 Task: Open a blank sheet, save the file as floraandfauna.doc and add heading ' Flora And Faunda' Flora And Faunda ,with the parapraph,with the parapraph Flora and fauna refer to the plants and animals found in a particular region. In my area, the flora and fauna are diverse and captivating. The lush green forests are home to towering trees, such as oak and maple, providing shelter to a variety of birds, squirrels, and other small animals. Wildflowers dot the meadows, attracting butterflies and bees. The nearby river supports a thriving ecosystem with fish, turtles, and water birds. Exploring the outdoors offers glimpses of the natural beauty and harmony of the flora and fauna, reminding us of the wonders of the natural world that surround us. Apply Font Style in paragraph Arial Black and font size 12. Apply font style in  Heading Alef and font size 14 Change heading alignment to  Left
Action: Mouse moved to (128, 387)
Screenshot: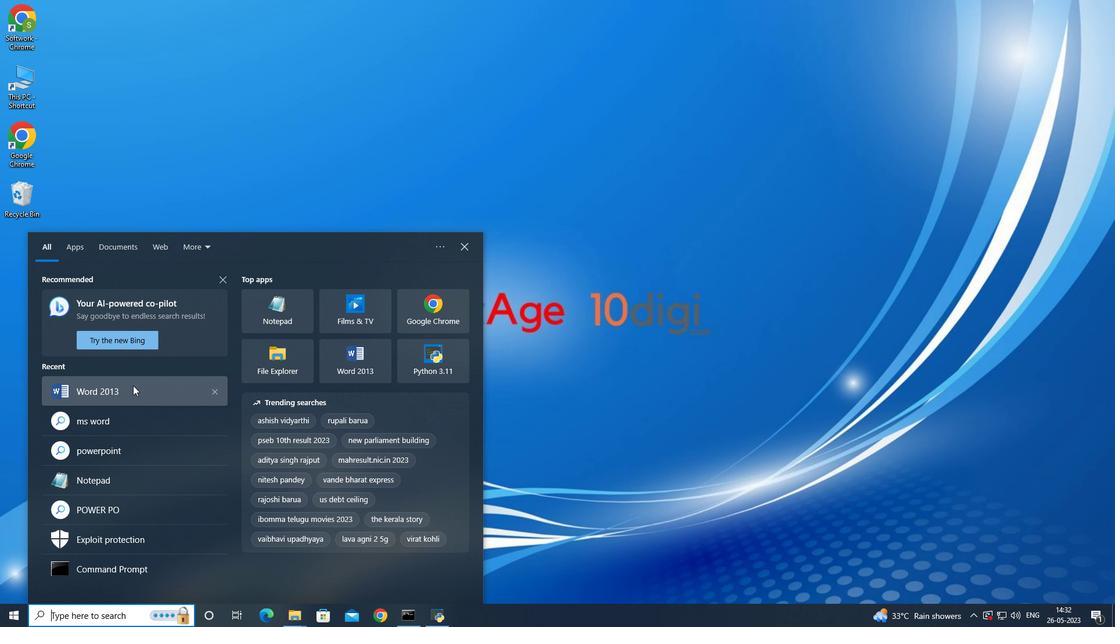 
Action: Mouse pressed left at (128, 387)
Screenshot: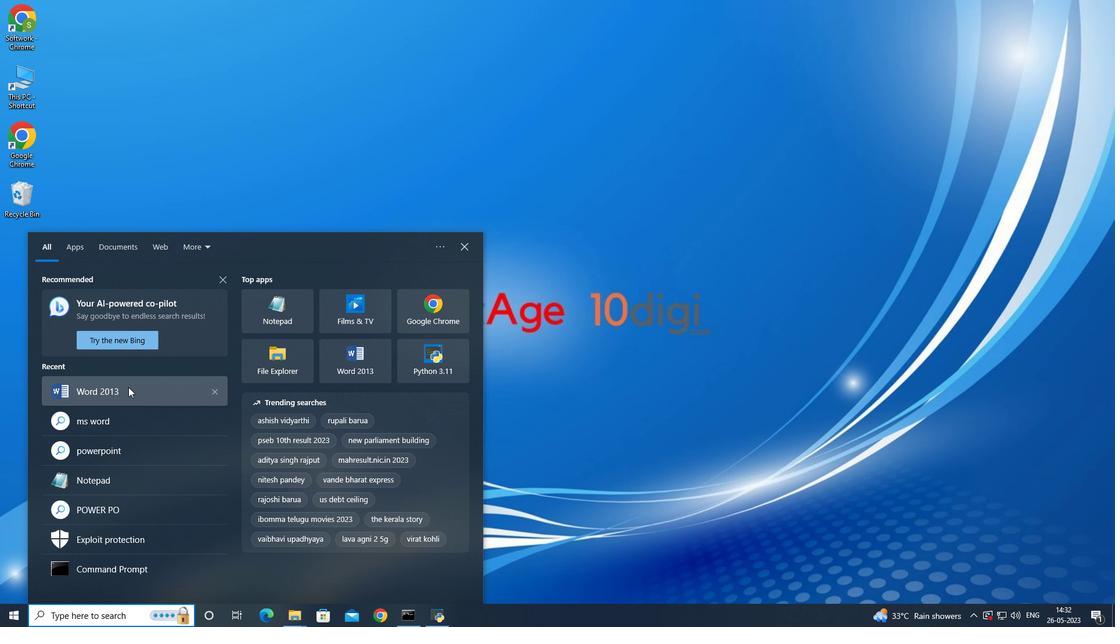 
Action: Mouse moved to (250, 170)
Screenshot: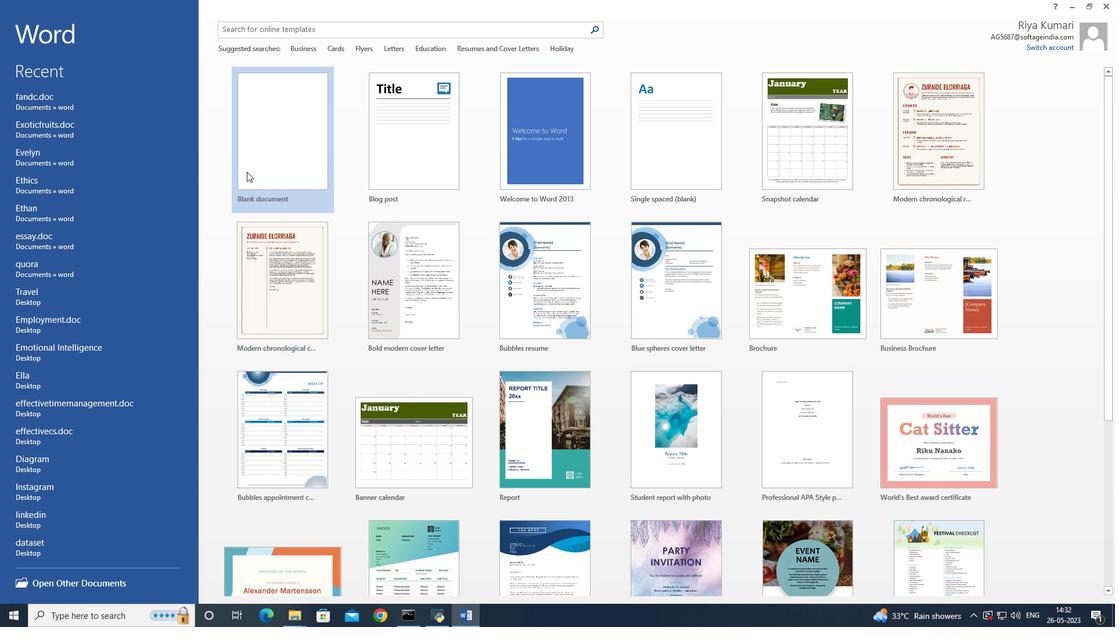 
Action: Mouse pressed left at (250, 170)
Screenshot: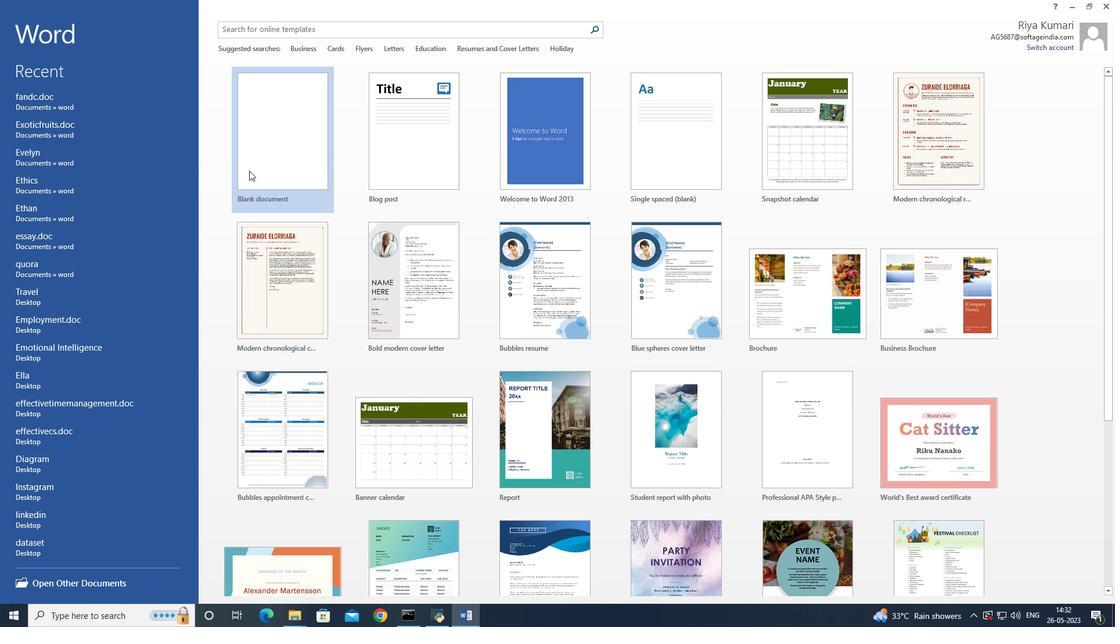 
Action: Mouse moved to (176, 188)
Screenshot: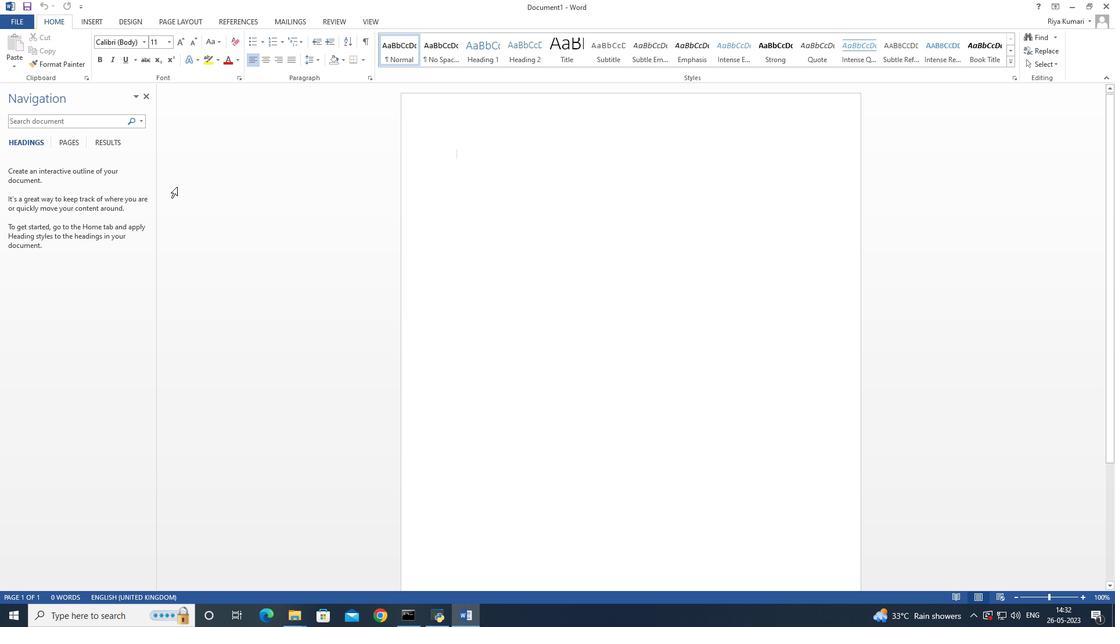 
Action: Key pressed ctrl+S
Screenshot: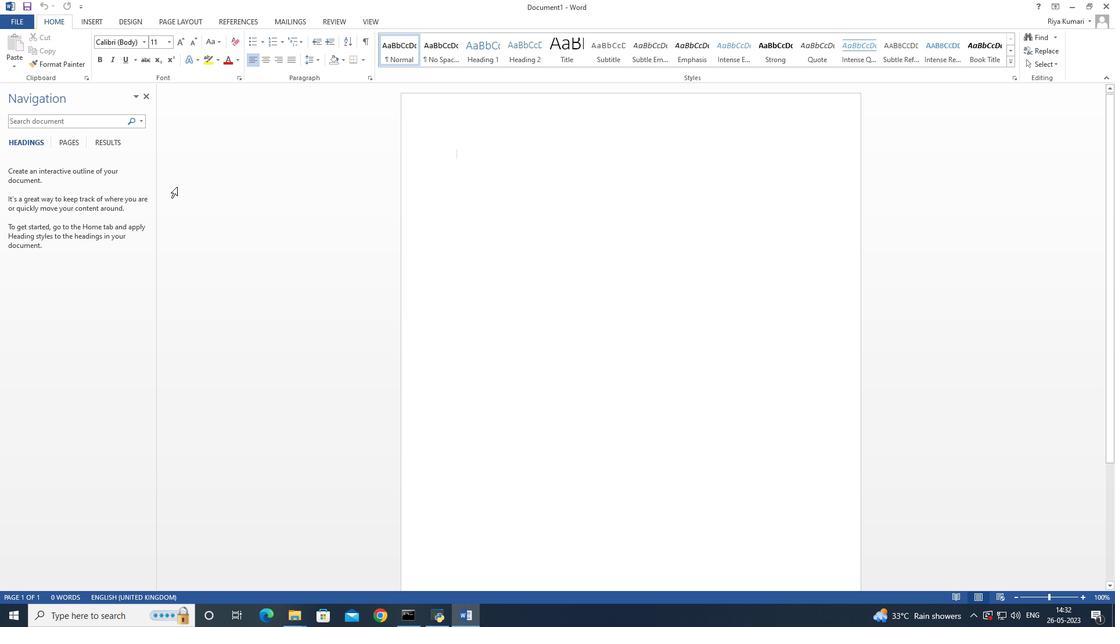 
Action: Mouse moved to (309, 124)
Screenshot: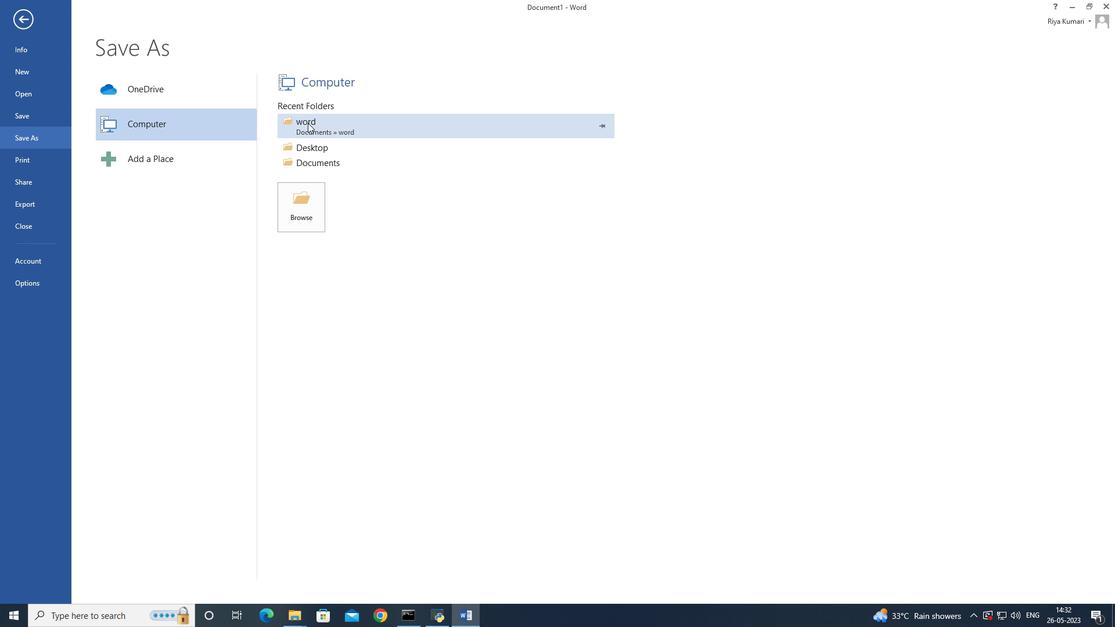 
Action: Mouse pressed left at (309, 124)
Screenshot: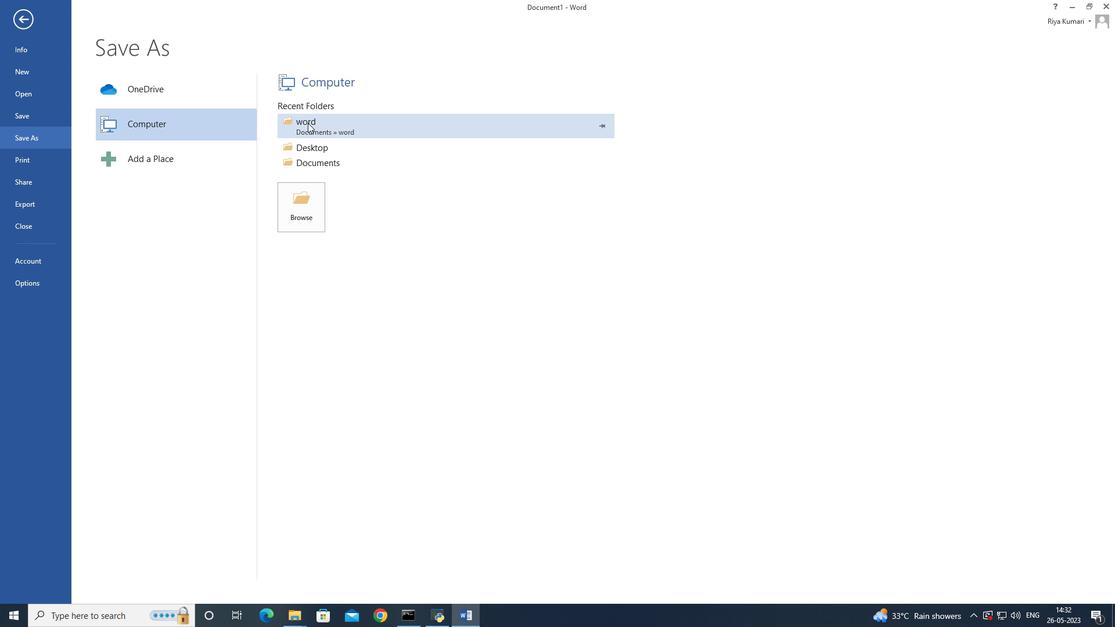 
Action: Mouse moved to (323, 351)
Screenshot: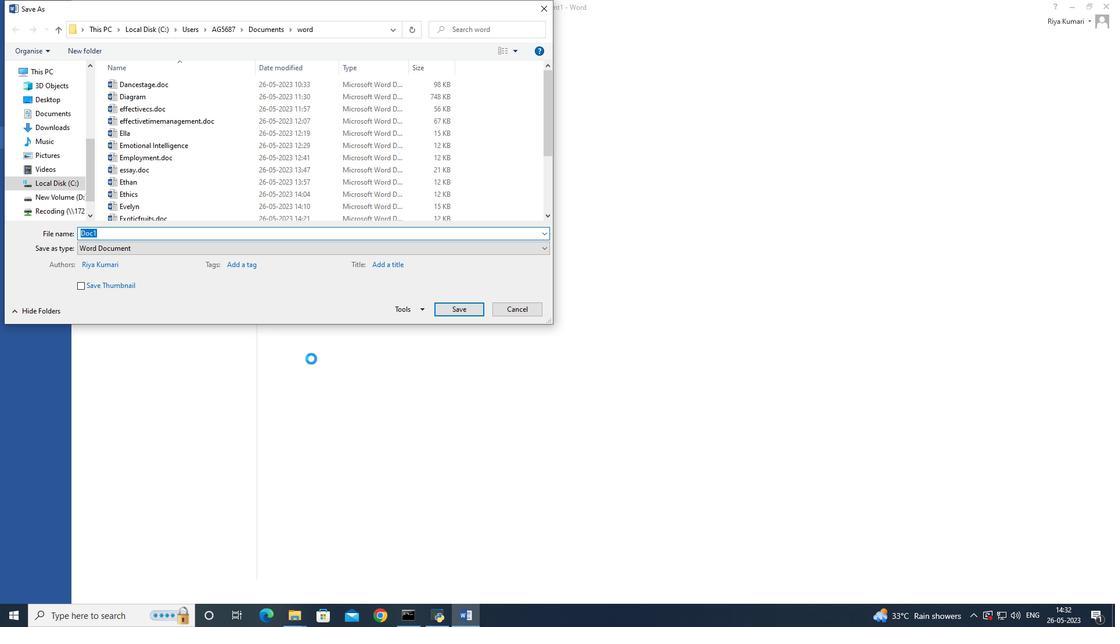 
Action: Key pressed floraandfauna.doc<Key.enter>
Screenshot: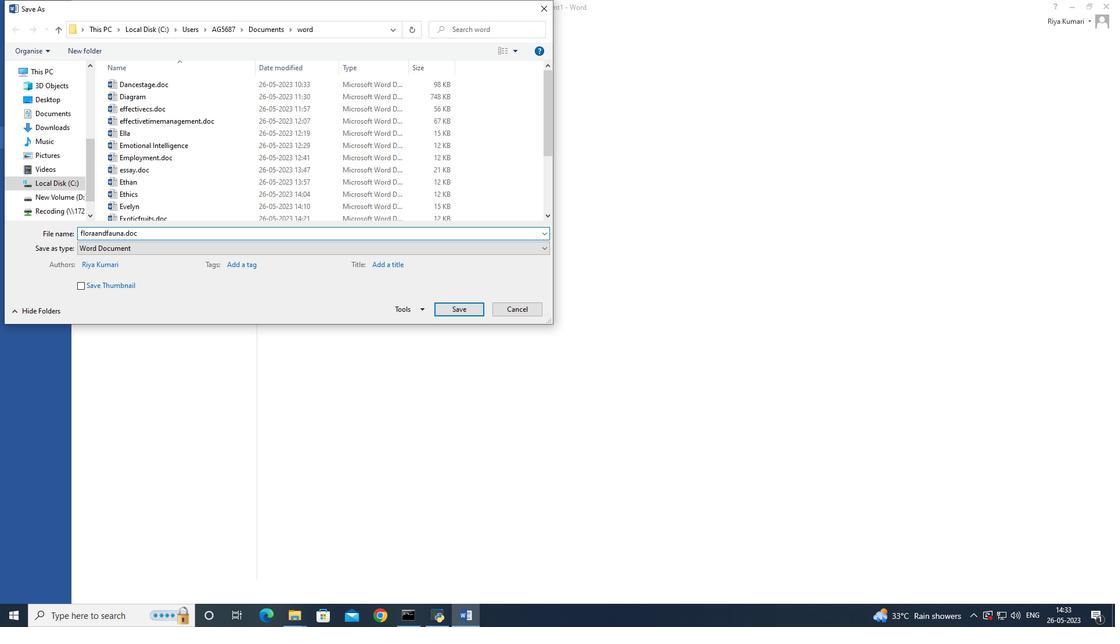 
Action: Mouse moved to (580, 215)
Screenshot: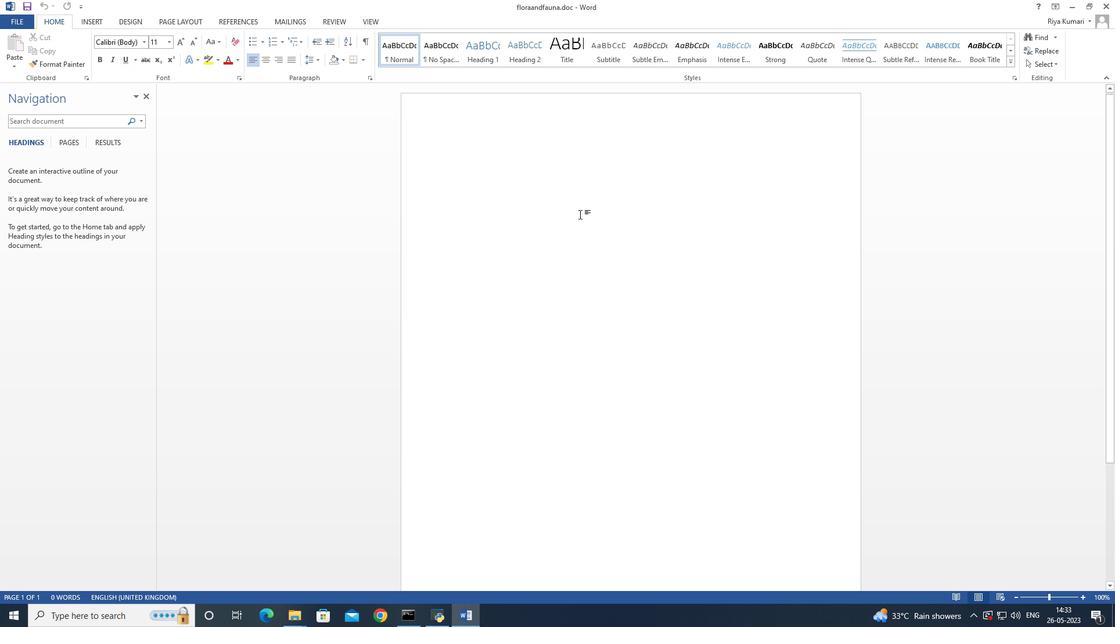 
Action: Key pressed <Key.caps_lock>F<Key.caps_lock>lora<Key.space><Key.backspace><Key.space><Key.shift>And<Key.space><Key.shift><Key.shift><Key.shift><Key.shift><Key.shift><Key.shift><Key.shift><Key.shift><Key.shift><Key.shift><Key.shift><Key.shift><Key.shift><Key.shift><Key.shift>Faunda<Key.enter><Key.shift><Key.shift><Key.shift><Key.shift><Key.shift><Key.shift><Key.shift><Key.shift><Key.shift><Key.shift><Key.shift><Key.shift><Key.shift><Key.shift>Flora<Key.space><Key.shift>And<Key.space><Key.shift><Key.shift><Key.shift><Key.shift><Key.shift><Key.shift><Key.shift><Key.shift><Key.shift><Key.shift><Key.shift><Key.shift><Key.shift><Key.shift><Key.shift><Key.shift><Key.shift><Key.shift><Key.shift><Key.shift><Key.shift><Key.shift><Key.shift><Key.shift><Key.shift><Key.shift><Key.shift><Key.shift>Faunda<Key.space><Key.enter><Key.shift><Key.shift><Key.shift><Key.shift><Key.shift><Key.shift><Key.shift><Key.shift><Key.shift><Key.shift><Key.shift><Key.shift><Key.shift><Key.shift><Key.shift><Key.shift><Key.shift><Key.shift><Key.shift>Flora<Key.space><Key.shift>And<Key.space><Key.shift><Key.shift><Key.shift><Key.shift><Key.shift><Key.shift><Key.shift><Key.shift><Key.shift><Key.shift><Key.shift><Key.shift><Key.shift><Key.shift><Key.shift><Key.shift><Key.shift><Key.shift><Key.shift><Key.shift><Key.shift><Key.shift><Key.shift><Key.shift><Key.shift><Key.shift><Key.shift><Key.shift>Faunda<Key.space><Key.backspace><Key.backspace><Key.backspace>a<Key.space>refer<Key.space>to<Key.space>the<Key.space>pkants<Key.space>and<Key.space>animals<Key.space>found<Key.space>in<Key.space>a<Key.space>particular<Key.space>region
Screenshot: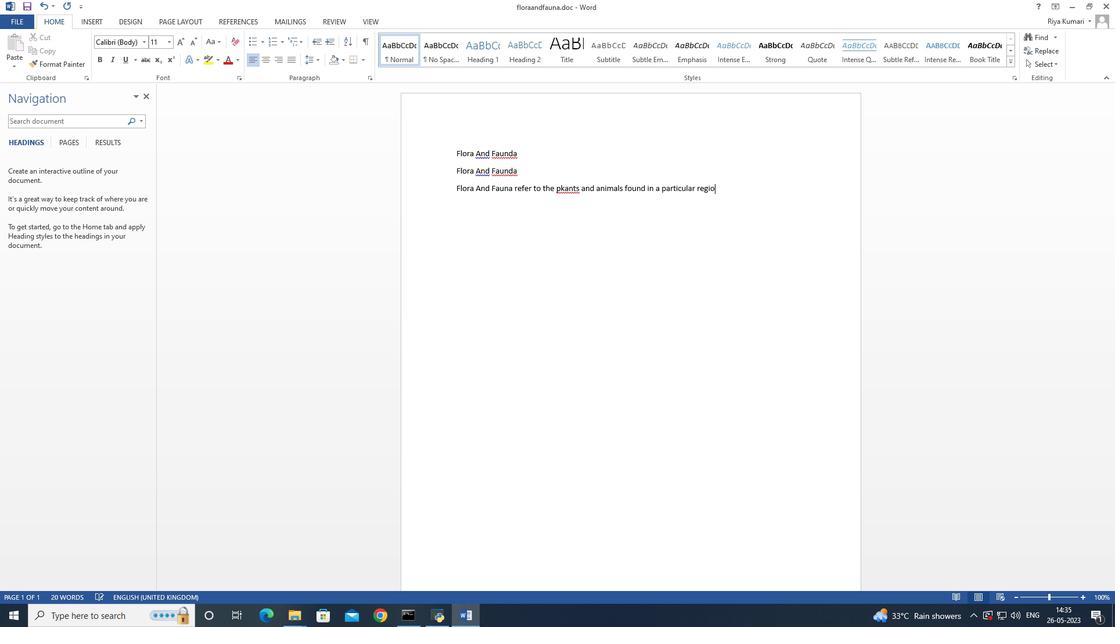 
Action: Mouse moved to (855, 74)
Screenshot: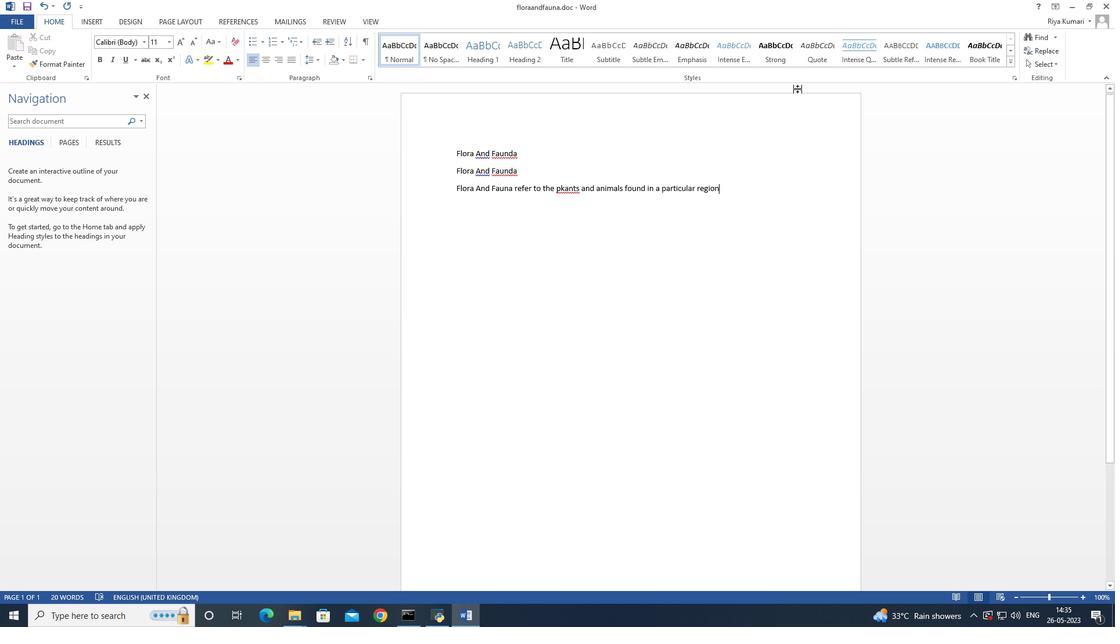 
Action: Key pressed .<Key.space><Key.shift>I<Key.space>n<Key.space>my<Key.space>area,<Key.space>the<Key.space>flora<Key.space>and<Key.space>fauna<Key.space>are<Key.space>diverse<Key.space>and<Key.space>captivating
Screenshot: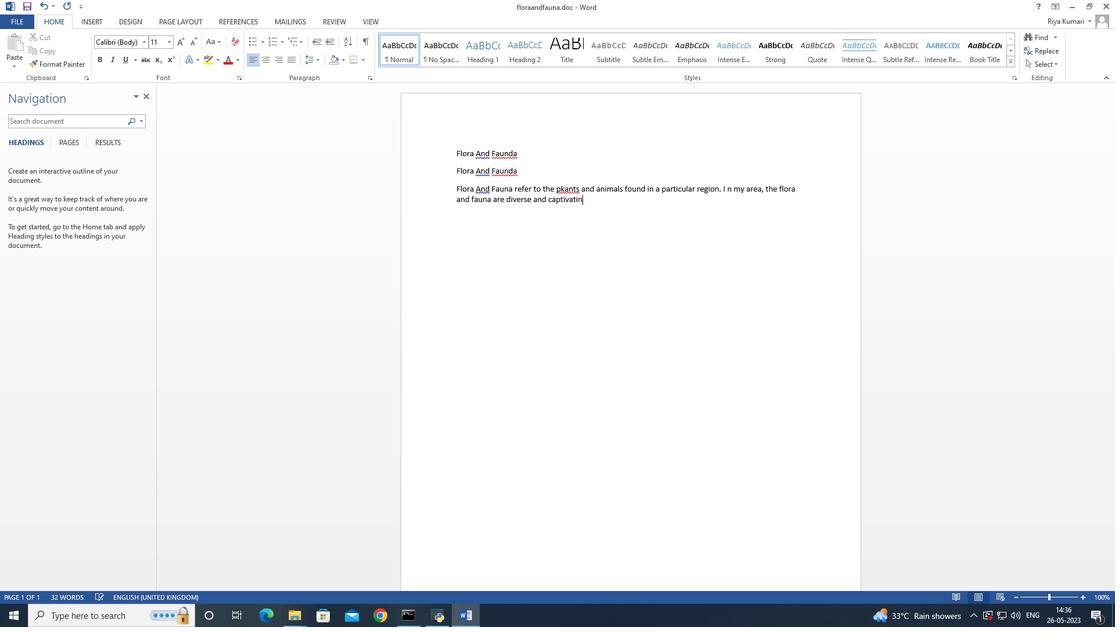 
Action: Mouse moved to (916, 69)
Screenshot: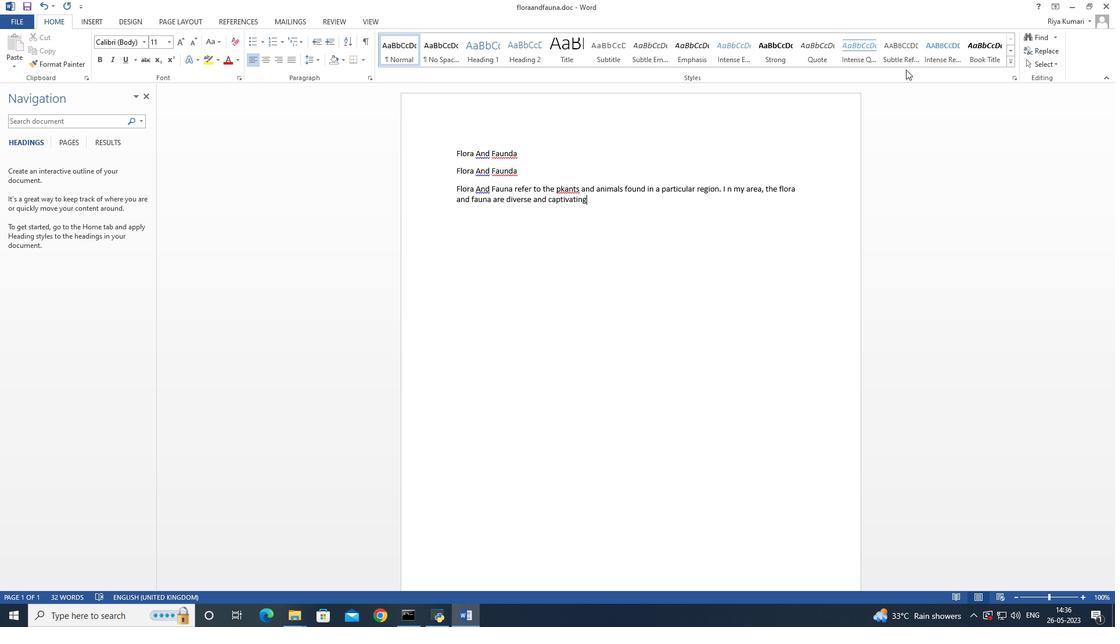 
Action: Key pressed .<Key.space><Key.shift>The<Key.space><Key.shift><Key.shift><Key.shift><Key.shift><Key.shift><Key.shift><Key.shift><Key.shift>Iush<Key.space>flora<Key.space>and<Key.space>funa<Key.space>are<Key.space><Key.backspace><Key.backspace><Key.backspace><Key.backspace><Key.backspace><Key.backspace><Key.backspace><Key.backspace><Key.backspace><Key.backspace><Key.backspace><Key.backspace><Key.backspace><Key.backspace><Key.backspace><Key.backspace><Key.backspace><Key.backspace><Key.backspace><Key.space>green<Key.space>forests<Key.space>are<Key.space>home<Key.space>to<Key.space>towering<Key.space>trees,<Key.space>such<Key.space>as<Key.space>oal<Key.backspace>k<Key.space>and<Key.space>maple,<Key.space>providing<Key.space>shelter<Key.space>to<Key.space>a<Key.space>variety<Key.space>of<Key.space>birds,<Key.space>squirrels,<Key.space>and<Key.space>other<Key.space>small<Key.space>animals.<Key.space><Key.shift>Wildflowers<Key.space>dot<Key.space>the<Key.space>meadows,<Key.space>attracting<Key.space>butterflies<Key.space>and<Key.space>bees.<Key.space><Key.shift>The<Key.space>nearby<Key.space>river<Key.space>supports<Key.space>a<Key.space>thriving<Key.space>ecosystem<Key.space>with<Key.space>fish,<Key.space>tuttles,<Key.space>and<Key.space>water<Key.space>birds.<Key.space><Key.shift>Exploring<Key.space>the<Key.space>outdoors<Key.space>offers<Key.space>glimpses<Key.space>of<Key.space>the<Key.space>natural<Key.space>beauty<Key.space>and<Key.space>harmony<Key.space>of<Key.space>the<Key.space>flora<Key.space>and<Key.space>funna,<Key.space>remainin<Key.backspace><Key.backspace>ding<Key.space>us<Key.space>of<Key.space>the<Key.space>wonders<Key.space>of<Key.space>the<Key.space>naturals<Key.backspace><Key.space>world<Key.space>that<Key.space>surround<Key.space>us.
Screenshot: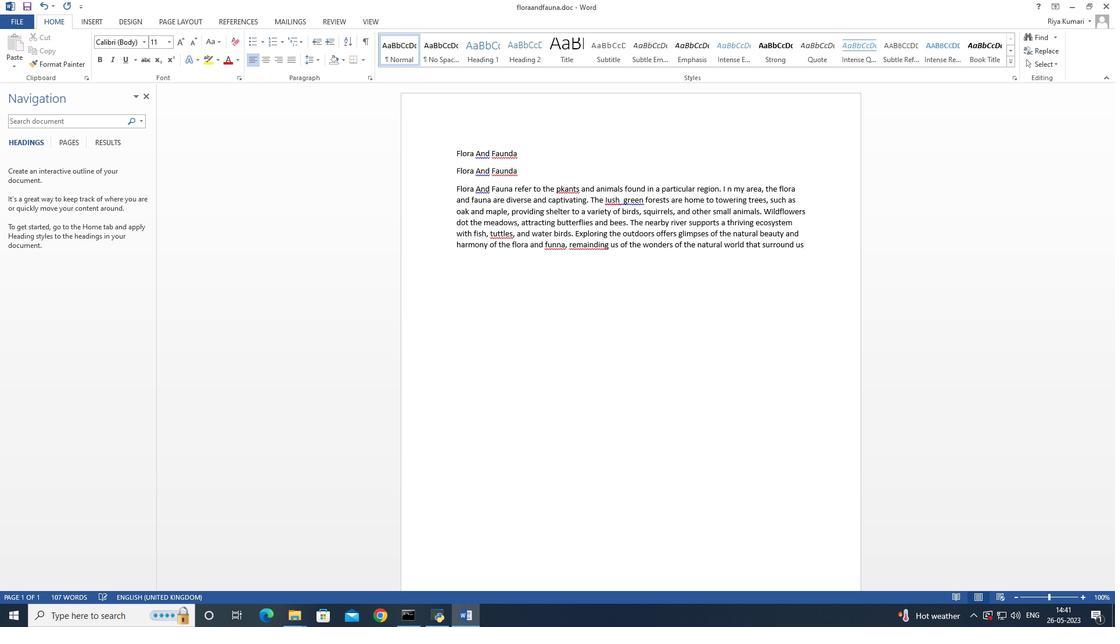 
Action: Mouse moved to (556, 246)
Screenshot: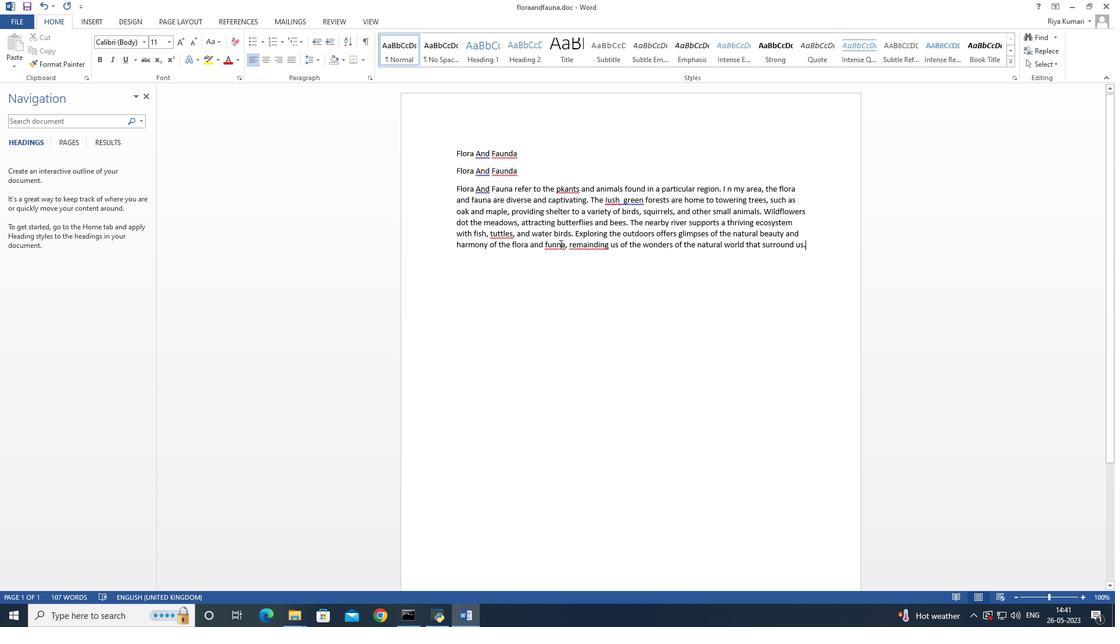 
Action: Mouse pressed right at (556, 246)
Screenshot: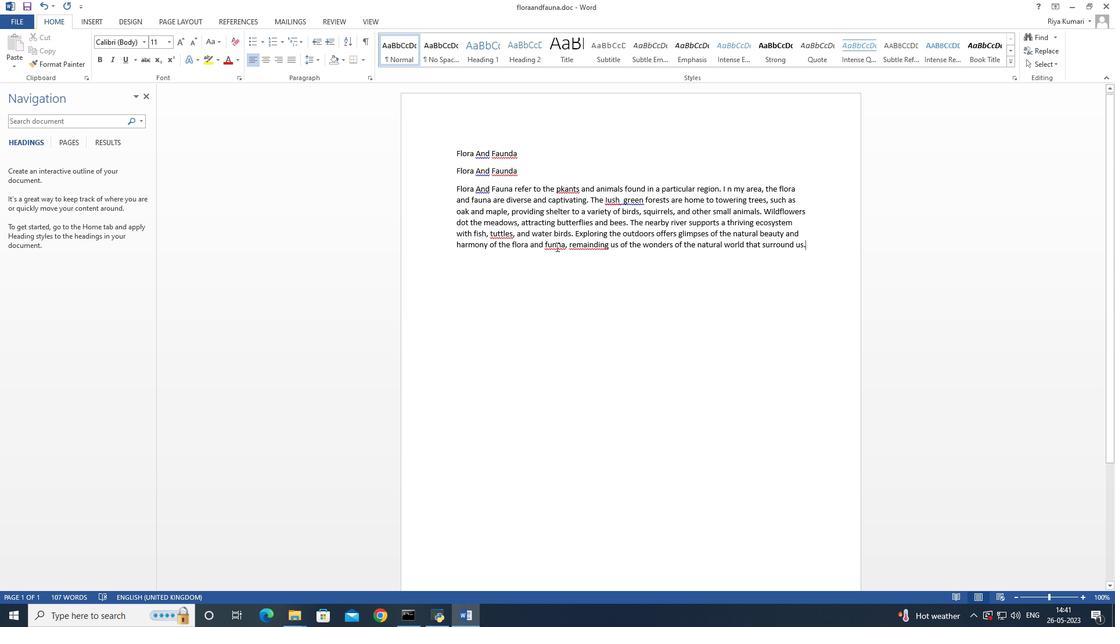
Action: Mouse moved to (588, 256)
Screenshot: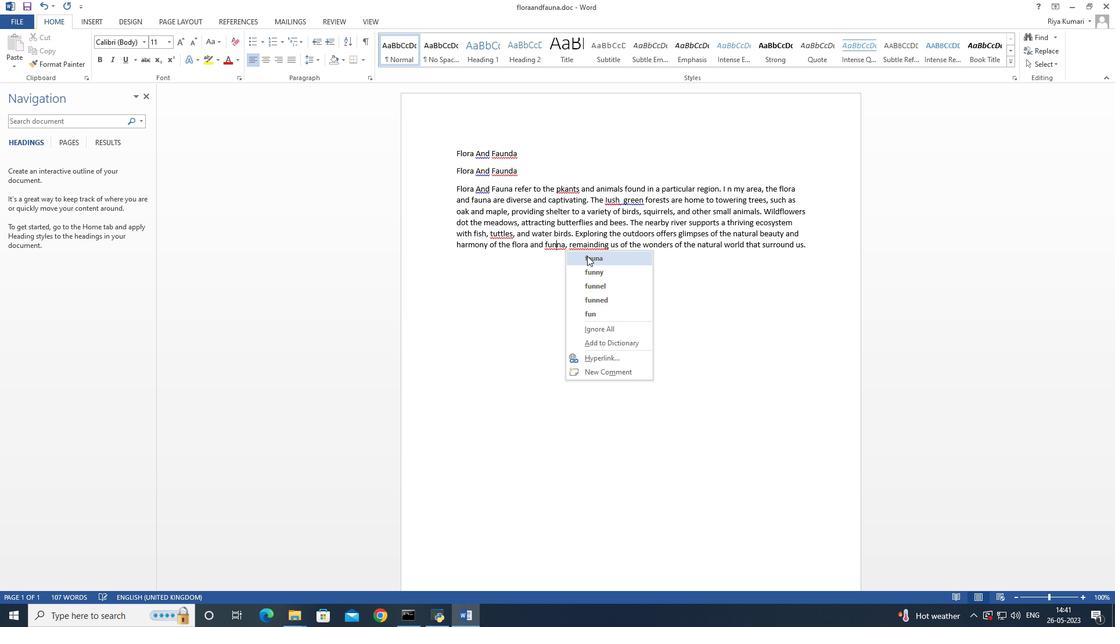 
Action: Mouse pressed left at (588, 256)
Screenshot: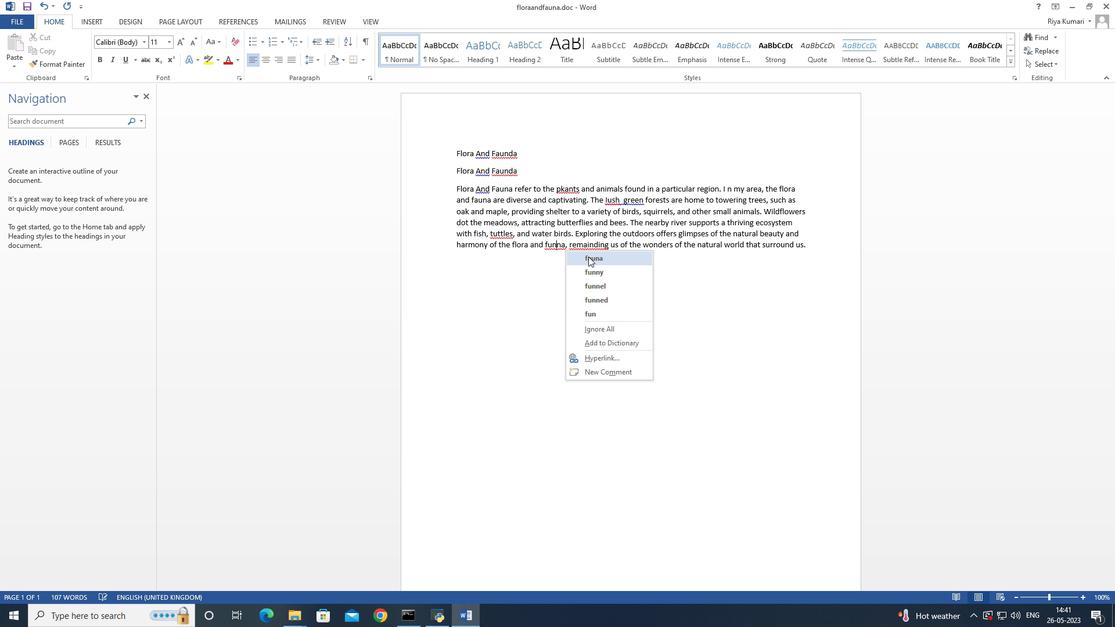 
Action: Mouse moved to (588, 249)
Screenshot: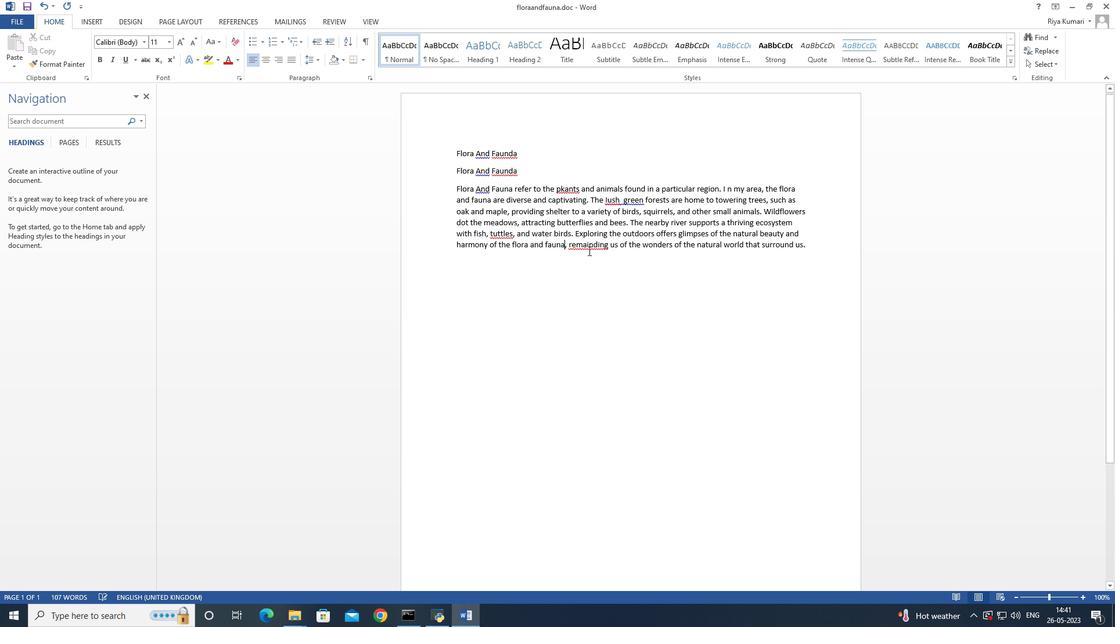
Action: Mouse pressed right at (588, 249)
Screenshot: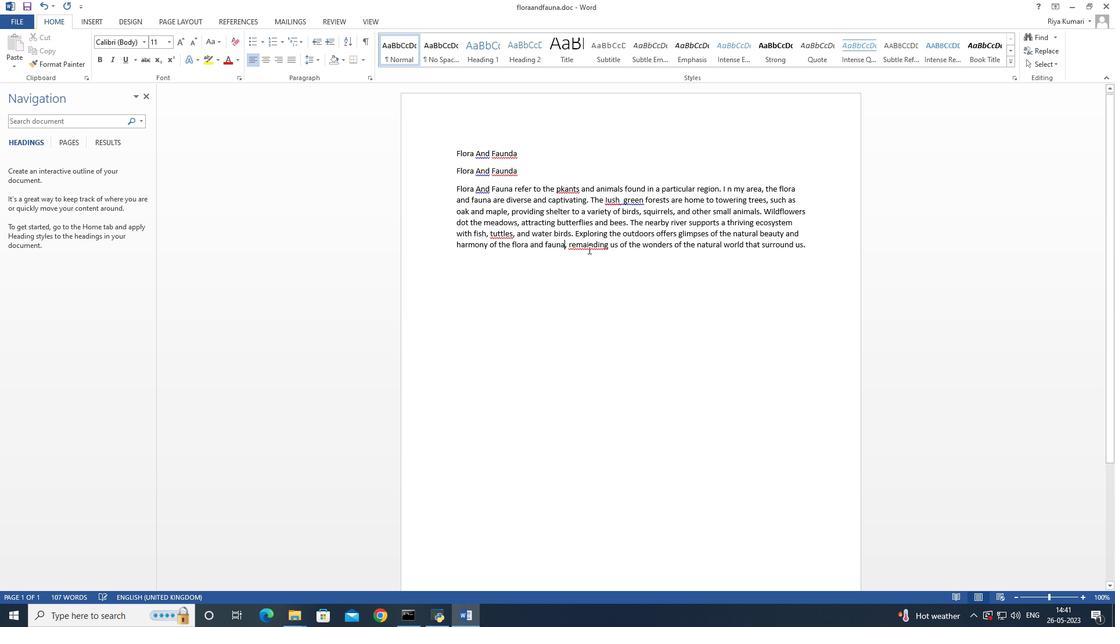 
Action: Mouse moved to (630, 257)
Screenshot: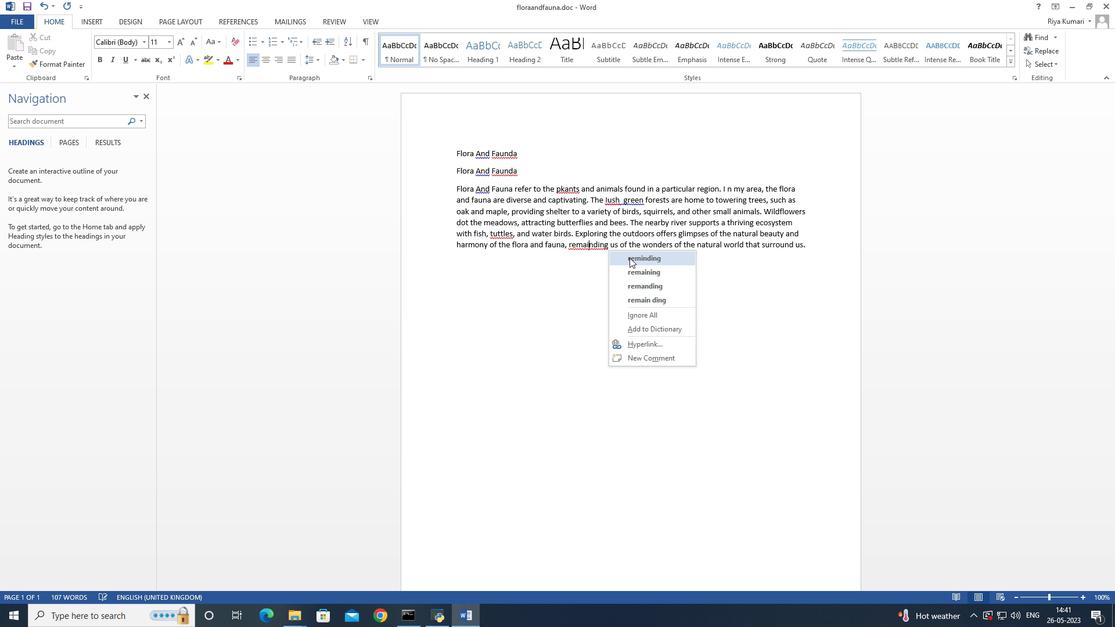 
Action: Mouse pressed left at (630, 257)
Screenshot: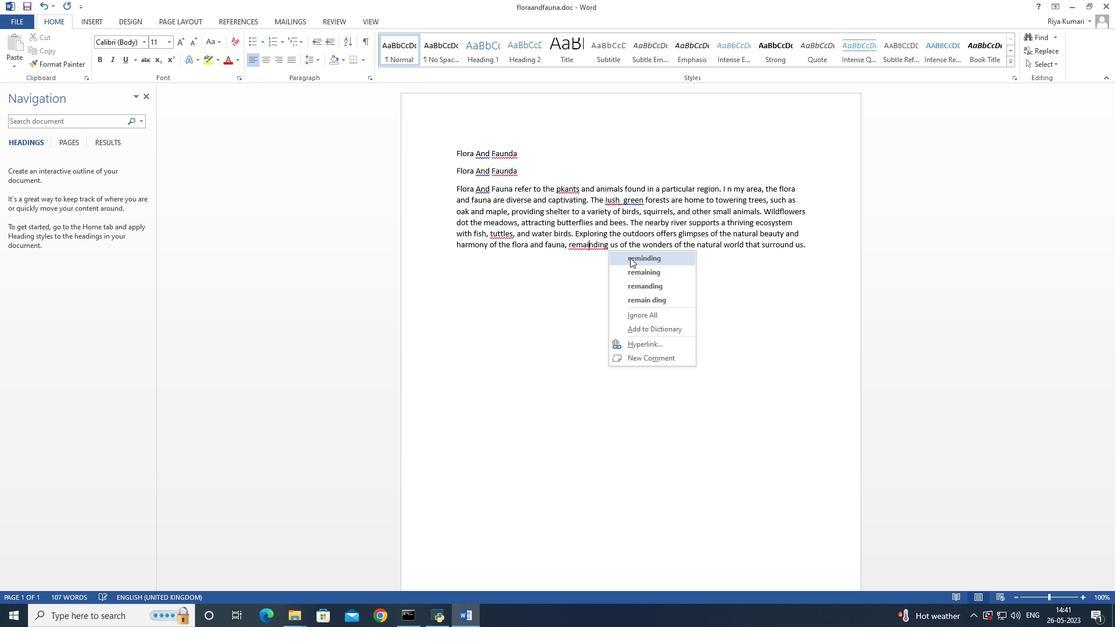 
Action: Mouse moved to (500, 231)
Screenshot: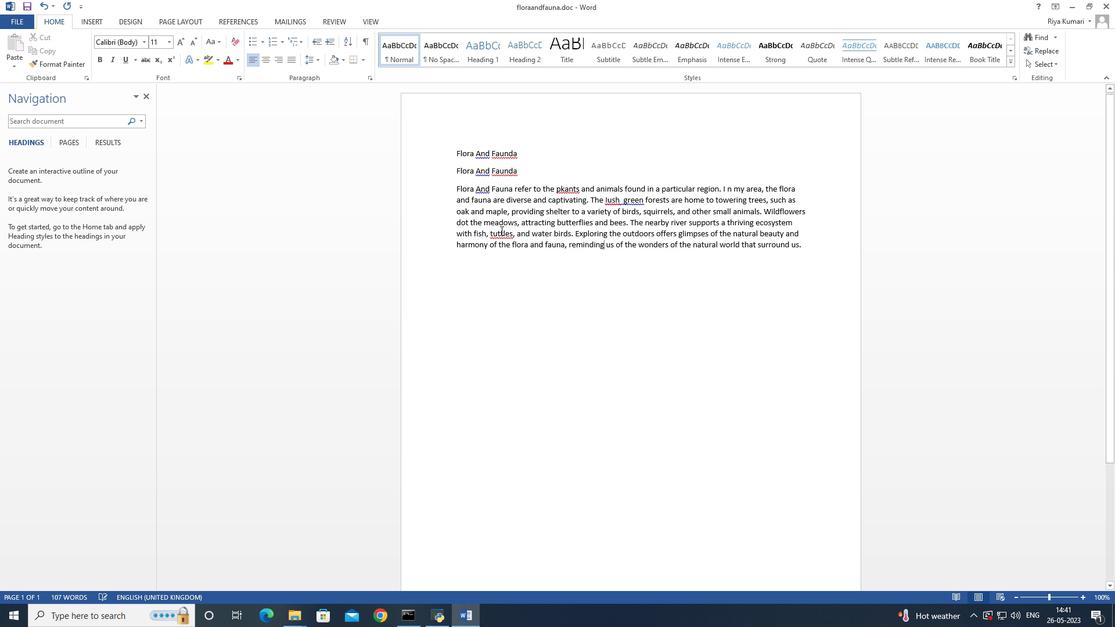 
Action: Mouse pressed right at (500, 231)
Screenshot: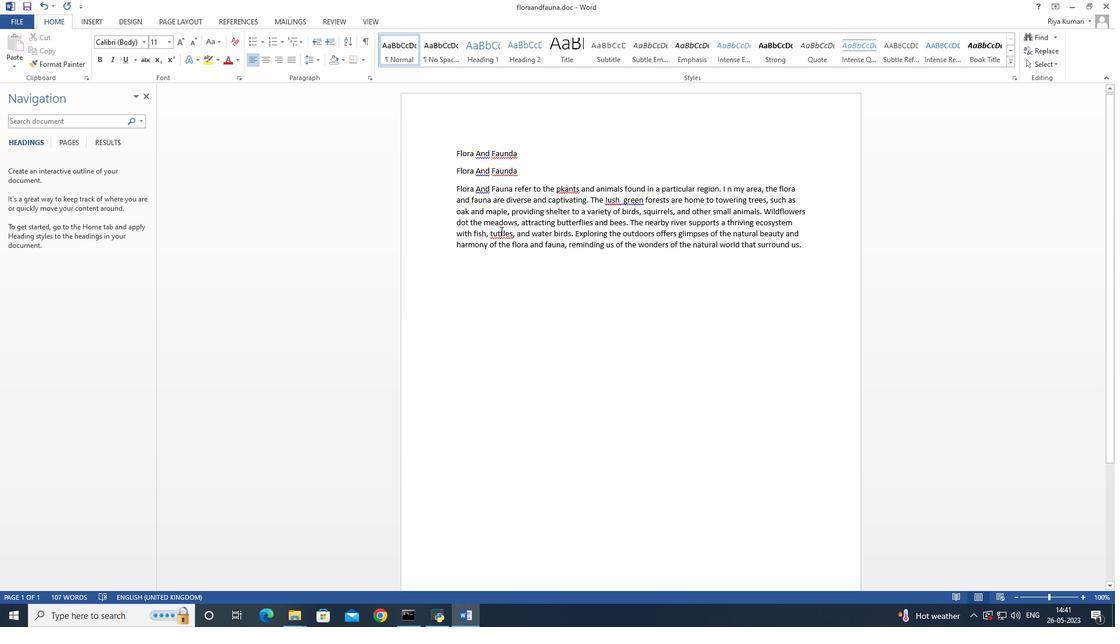 
Action: Mouse moved to (537, 248)
Screenshot: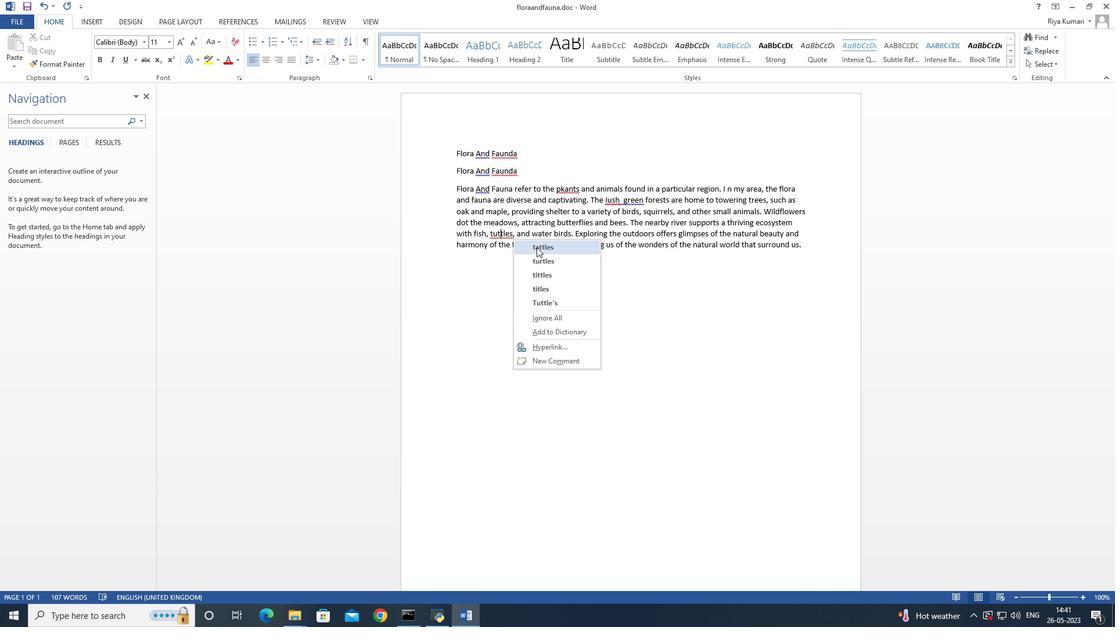 
Action: Mouse pressed left at (537, 248)
Screenshot: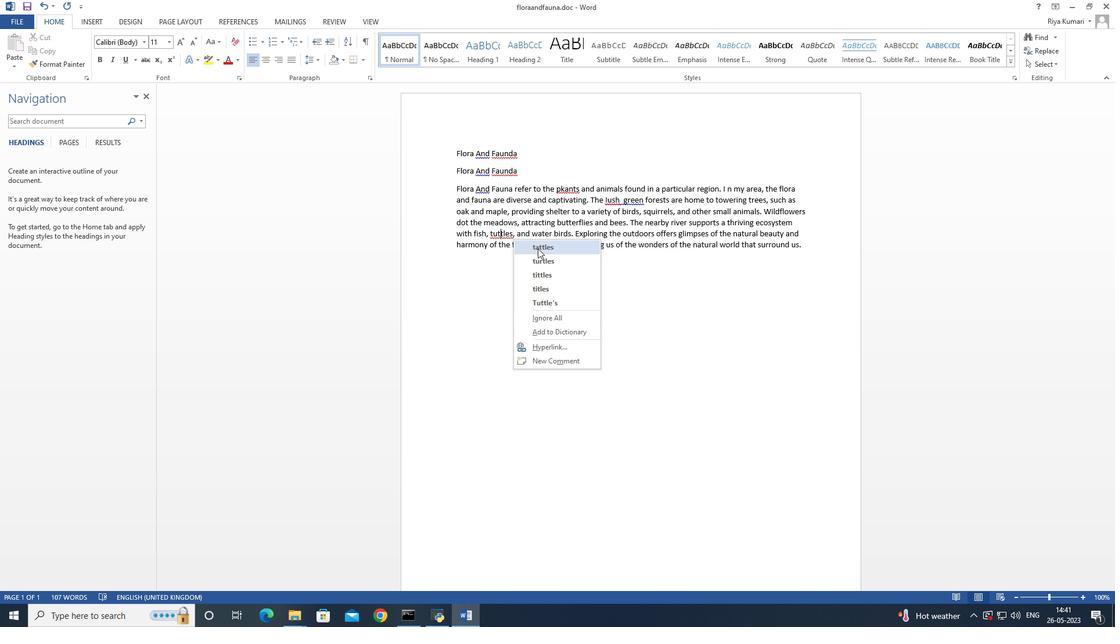 
Action: Mouse moved to (611, 202)
Screenshot: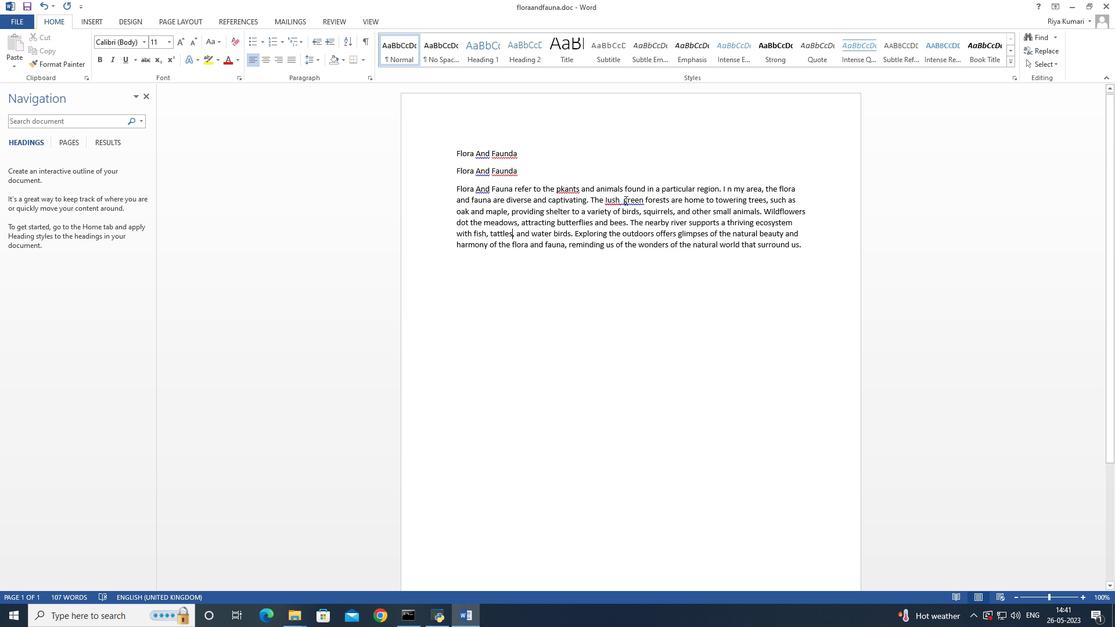 
Action: Mouse pressed right at (611, 202)
Screenshot: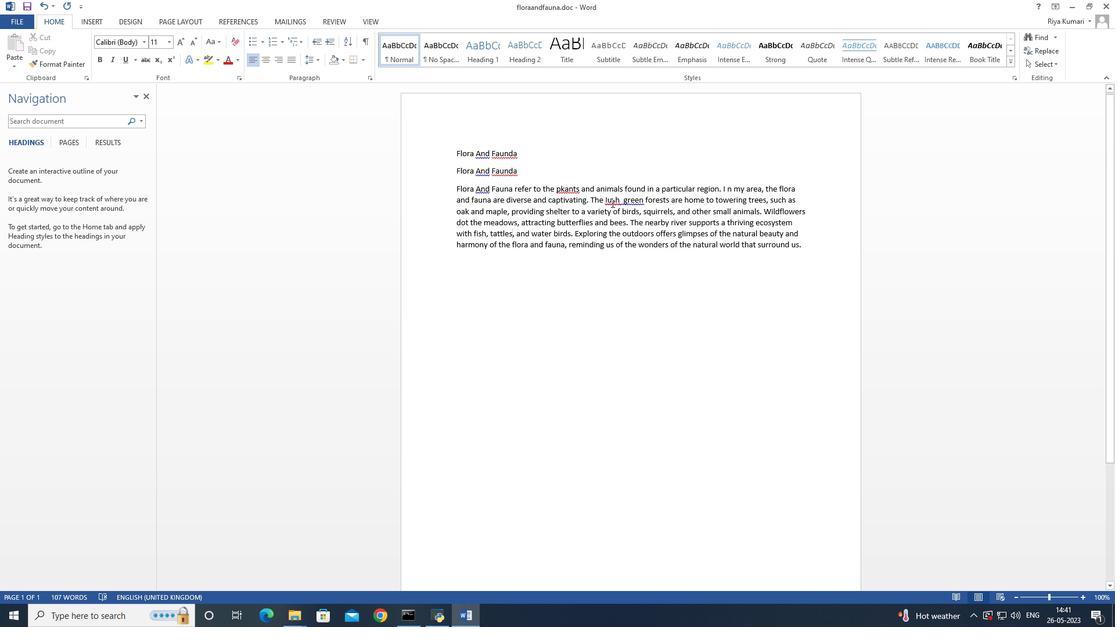 
Action: Mouse moved to (630, 217)
Screenshot: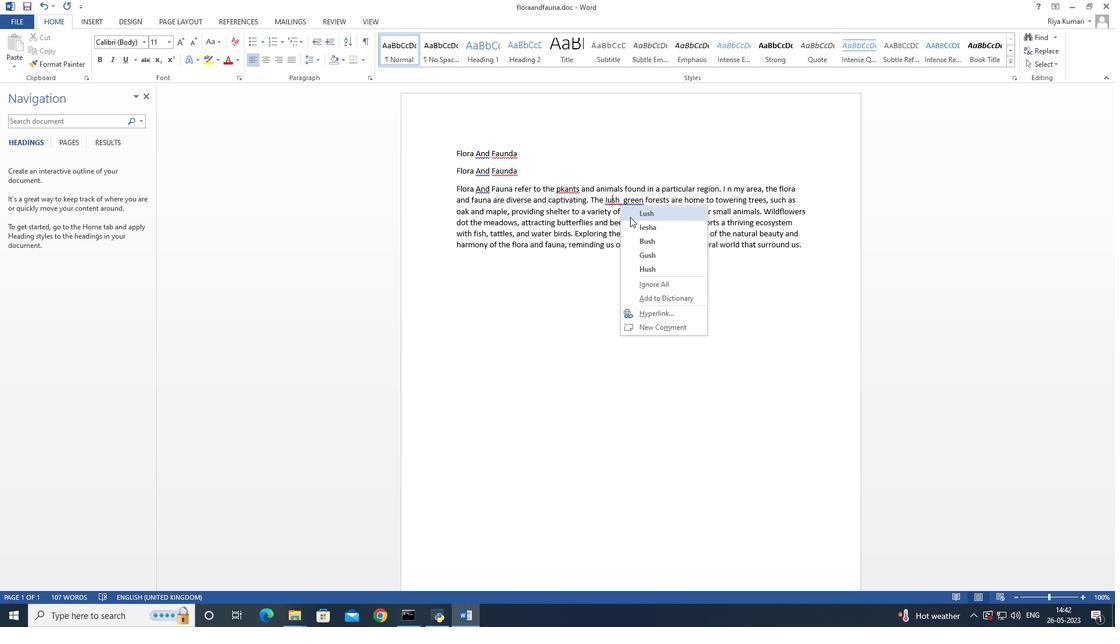 
Action: Mouse pressed left at (630, 217)
Screenshot: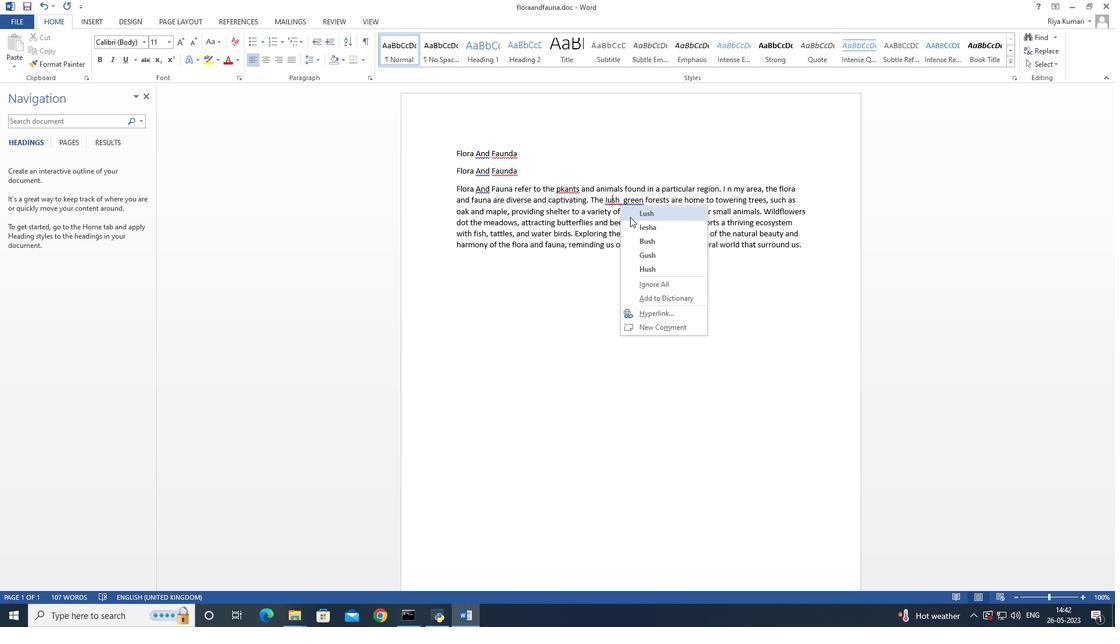 
Action: Mouse moved to (571, 191)
Screenshot: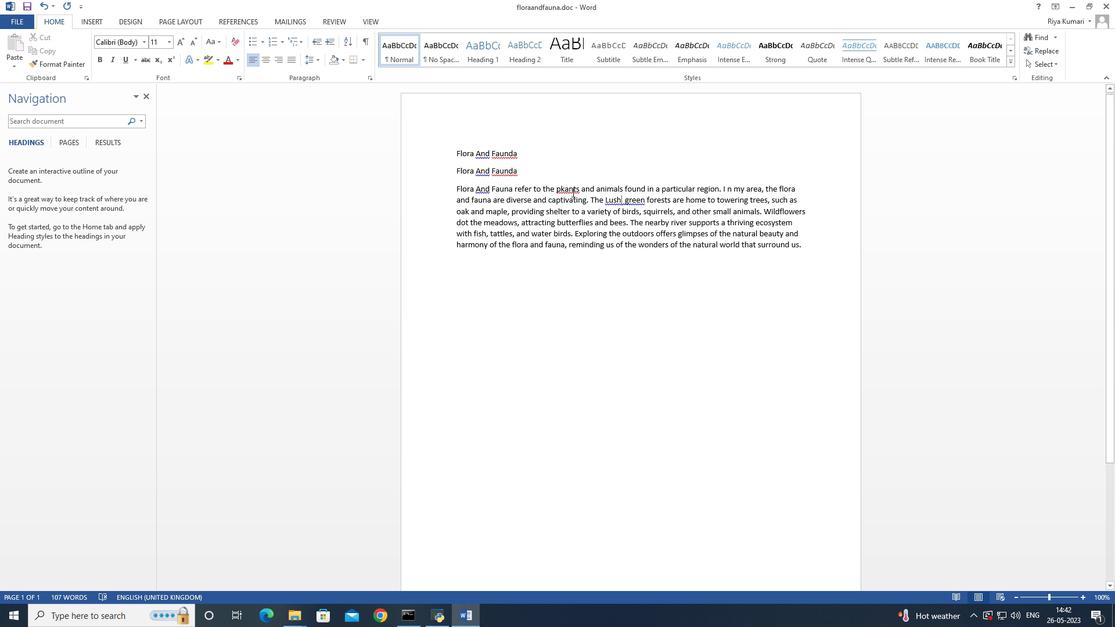 
Action: Mouse pressed right at (571, 191)
Screenshot: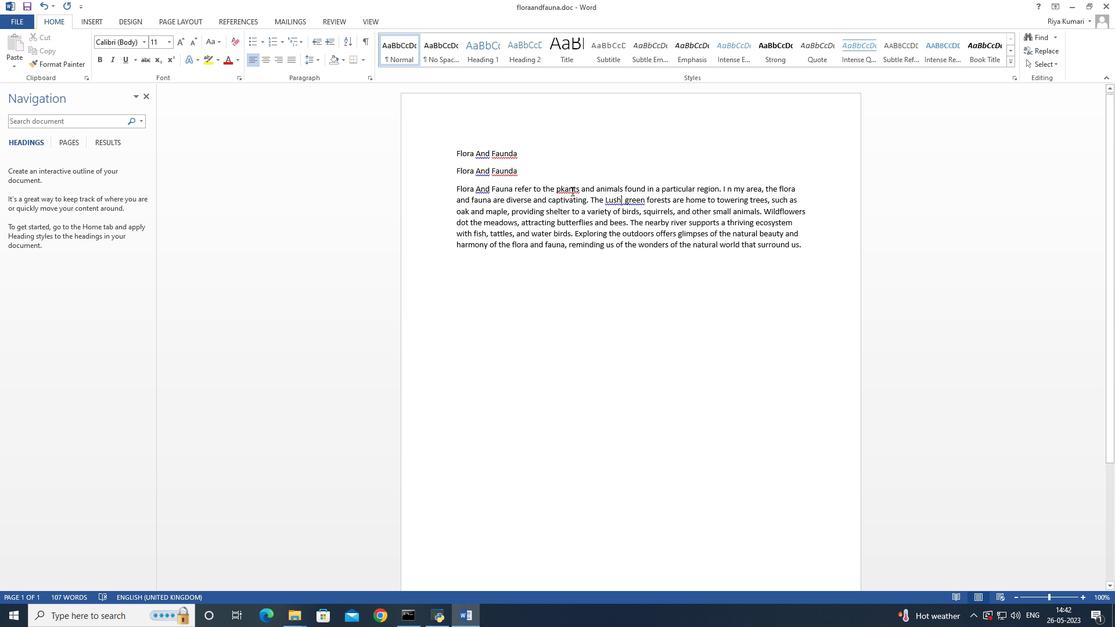 
Action: Mouse moved to (608, 202)
Screenshot: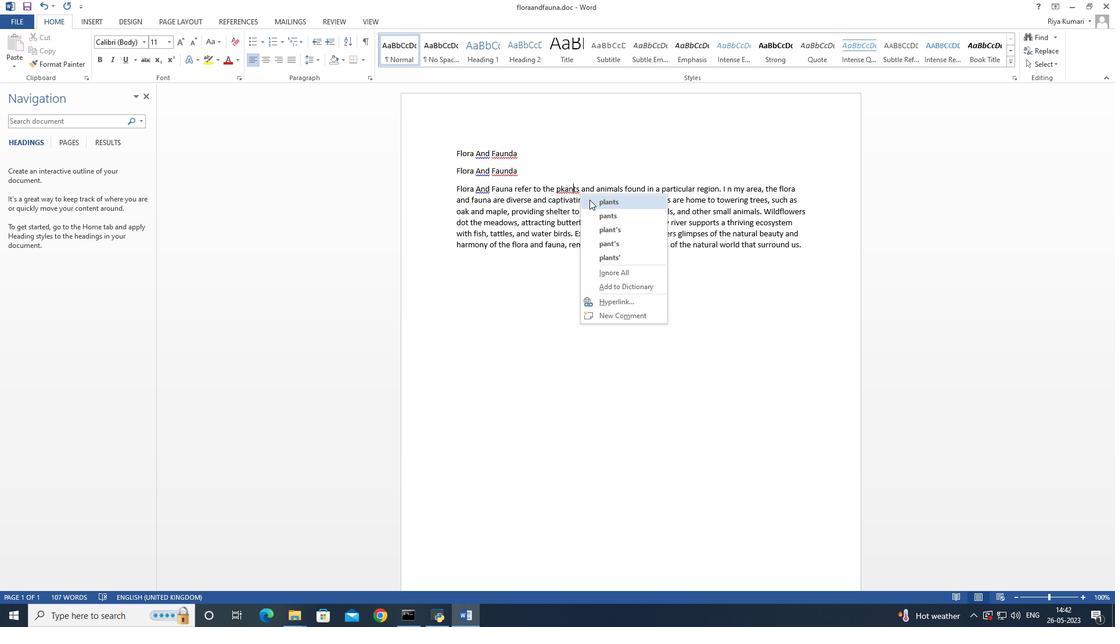 
Action: Mouse pressed left at (608, 202)
Screenshot: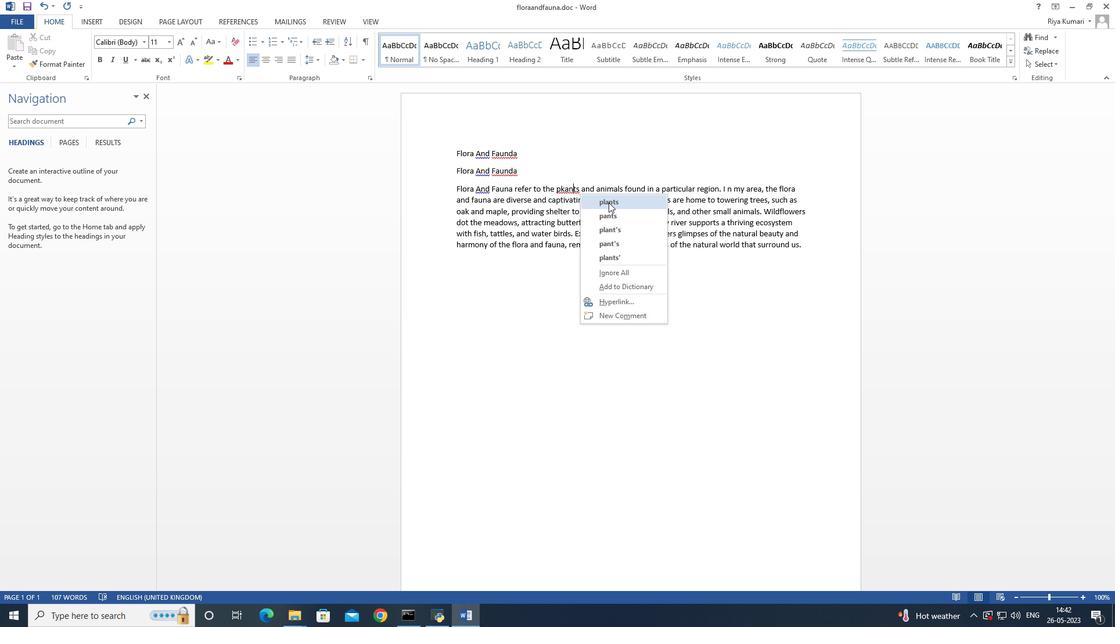 
Action: Mouse moved to (615, 201)
Screenshot: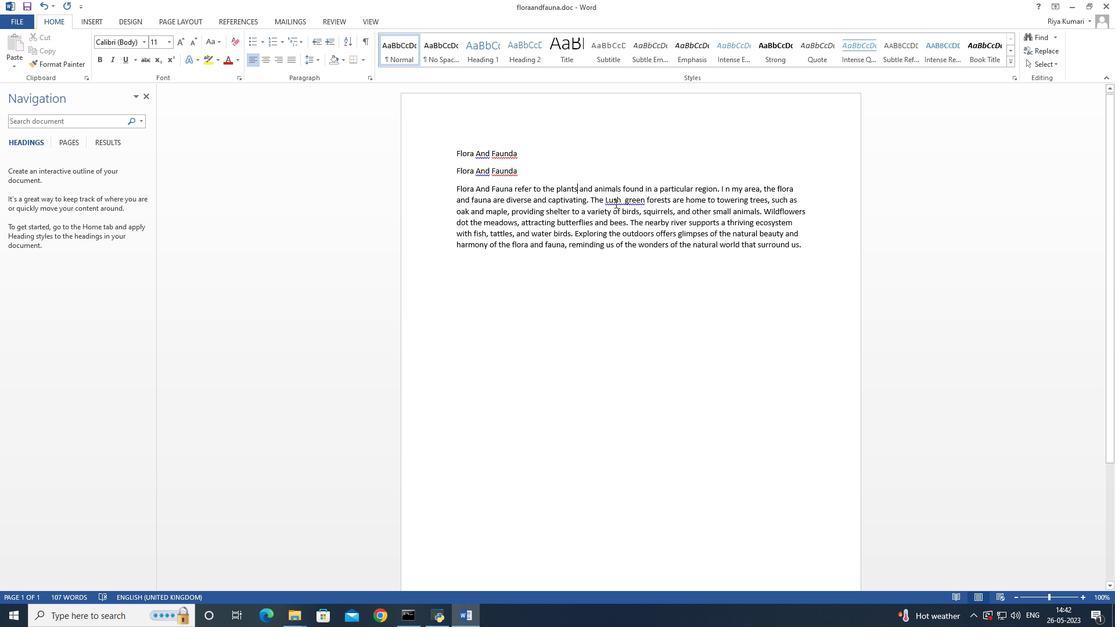 
Action: Mouse pressed right at (615, 201)
Screenshot: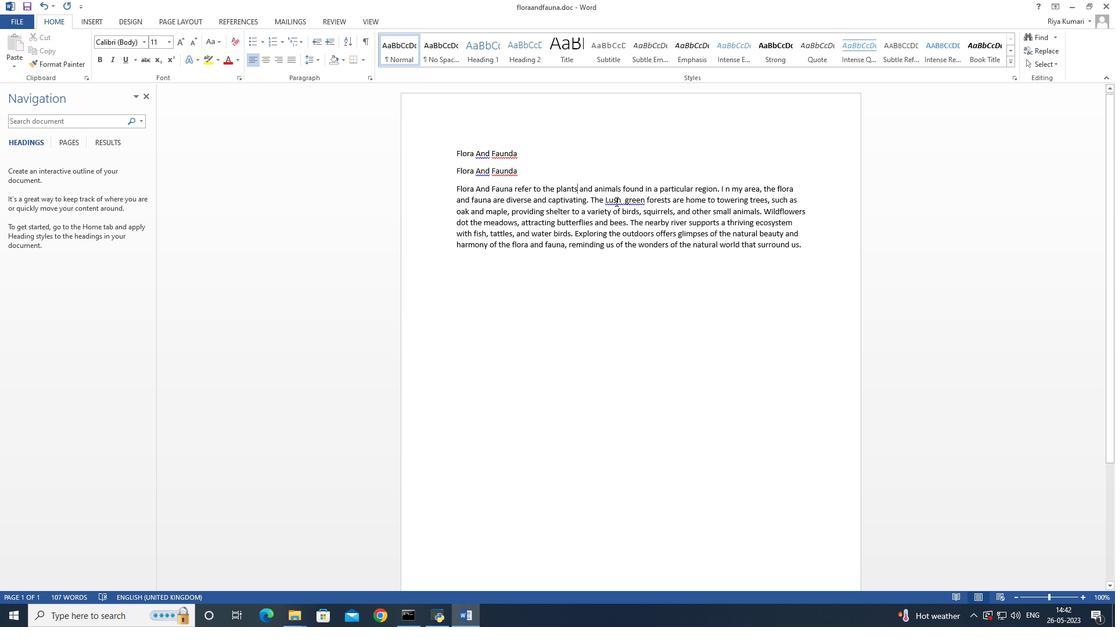 
Action: Mouse moved to (634, 213)
Screenshot: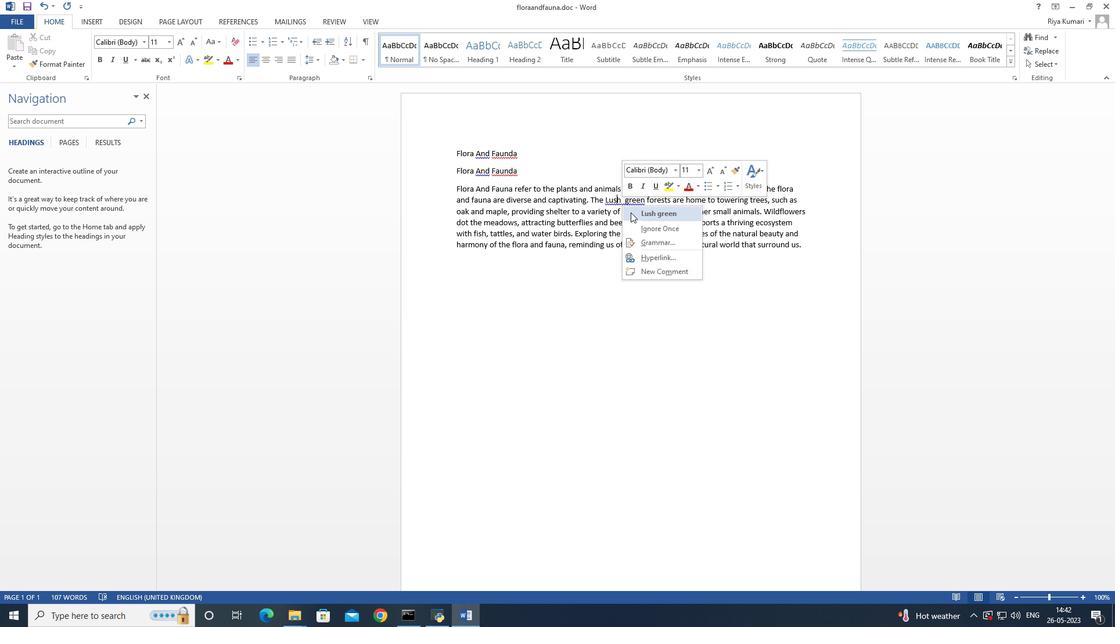 
Action: Mouse pressed left at (634, 213)
Screenshot: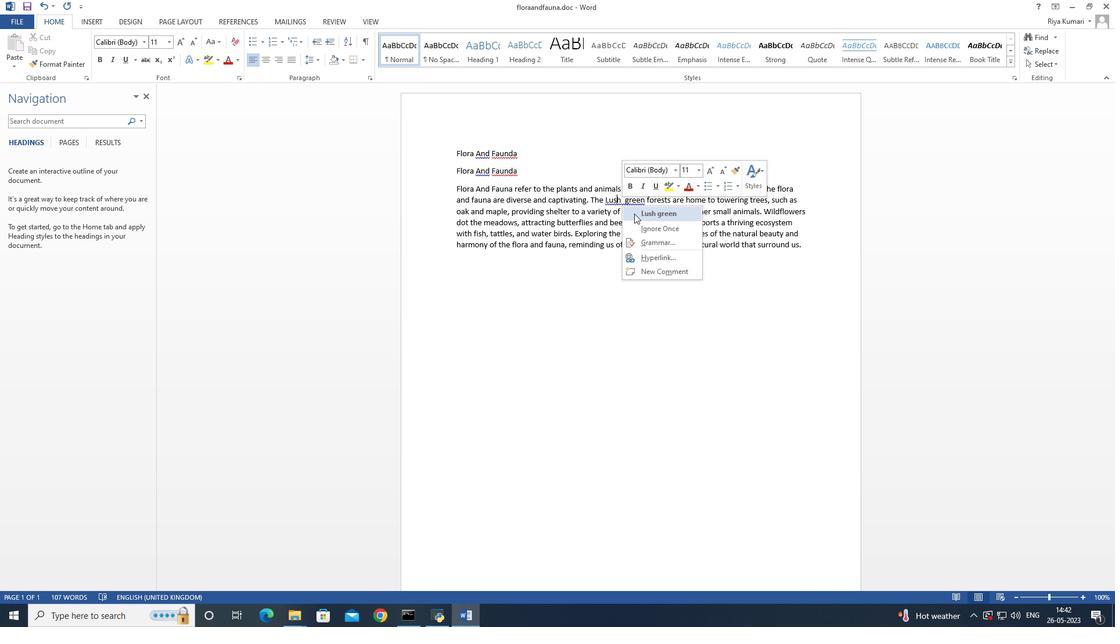 
Action: Mouse moved to (480, 189)
Screenshot: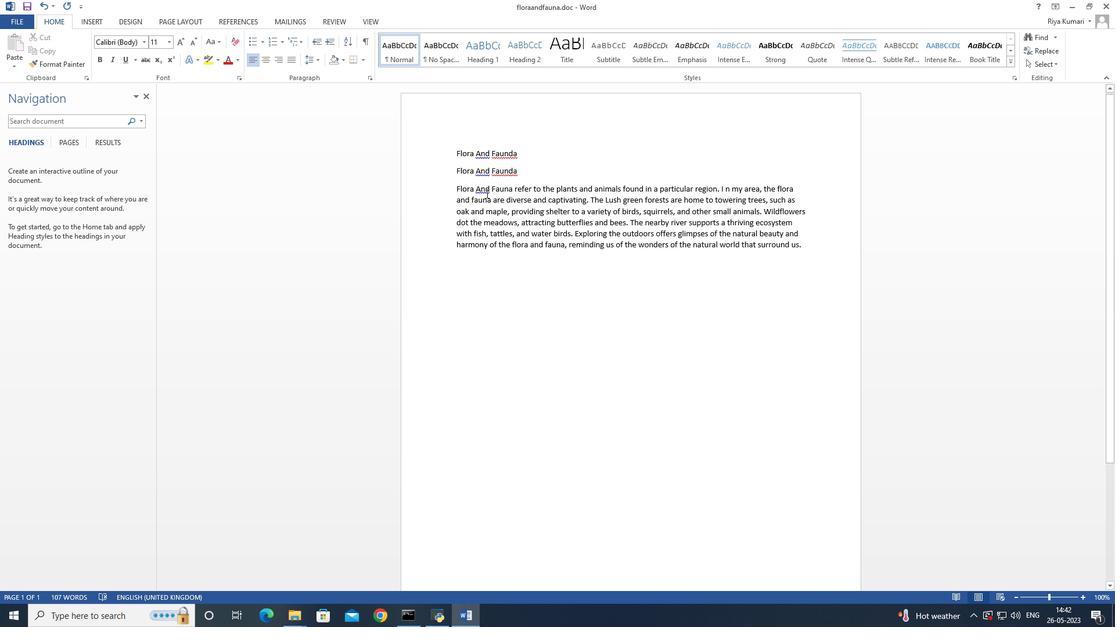 
Action: Mouse pressed right at (480, 189)
Screenshot: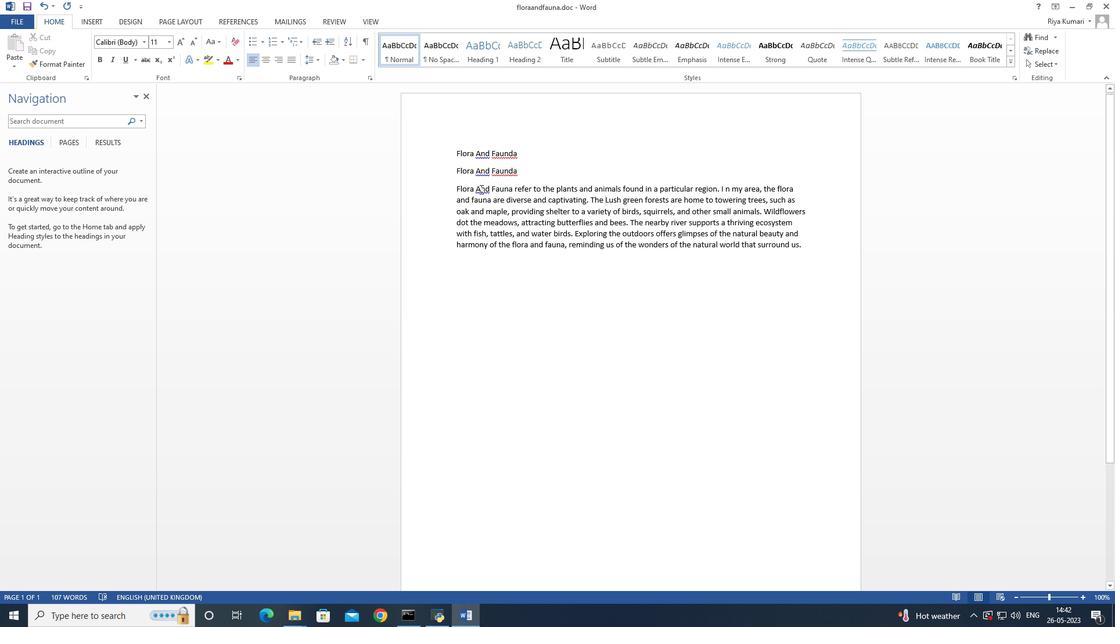 
Action: Mouse moved to (514, 201)
Screenshot: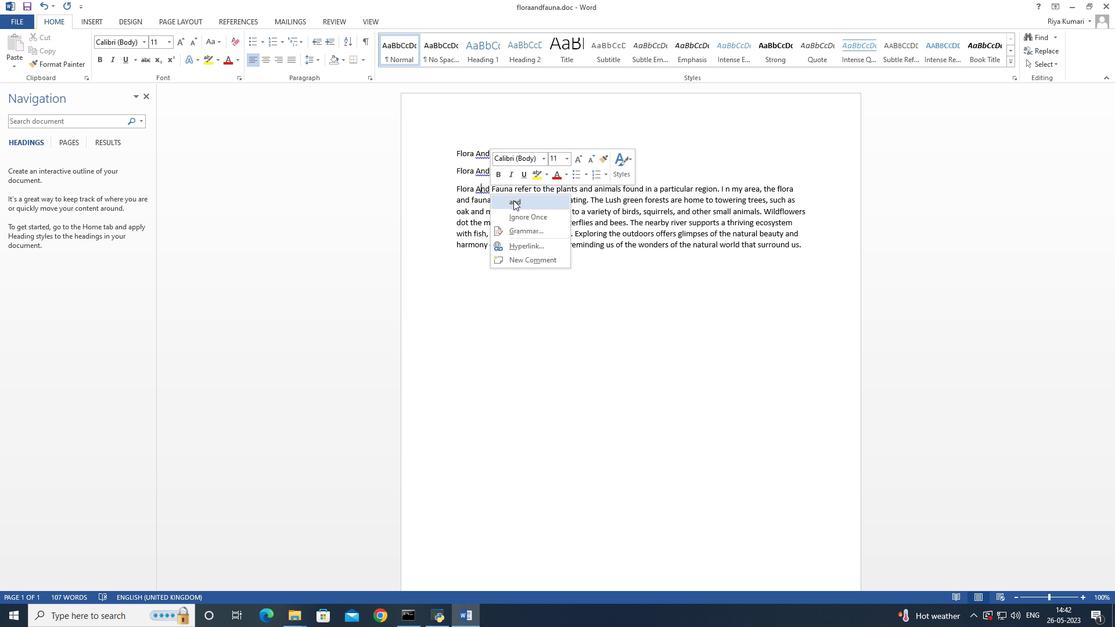 
Action: Mouse pressed left at (514, 201)
Screenshot: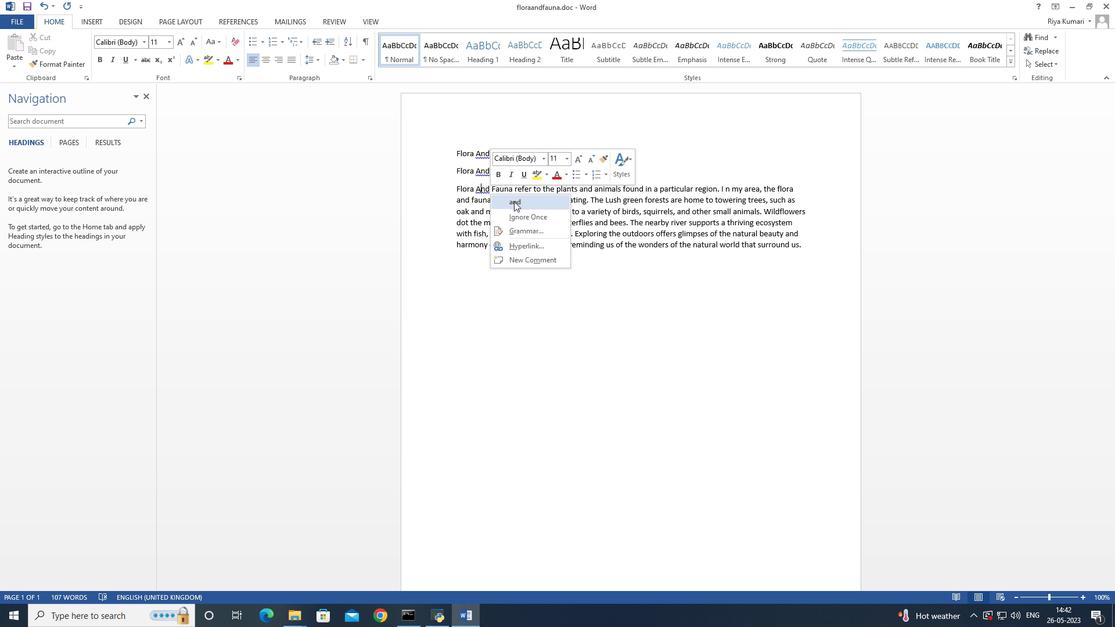 
Action: Mouse moved to (450, 184)
Screenshot: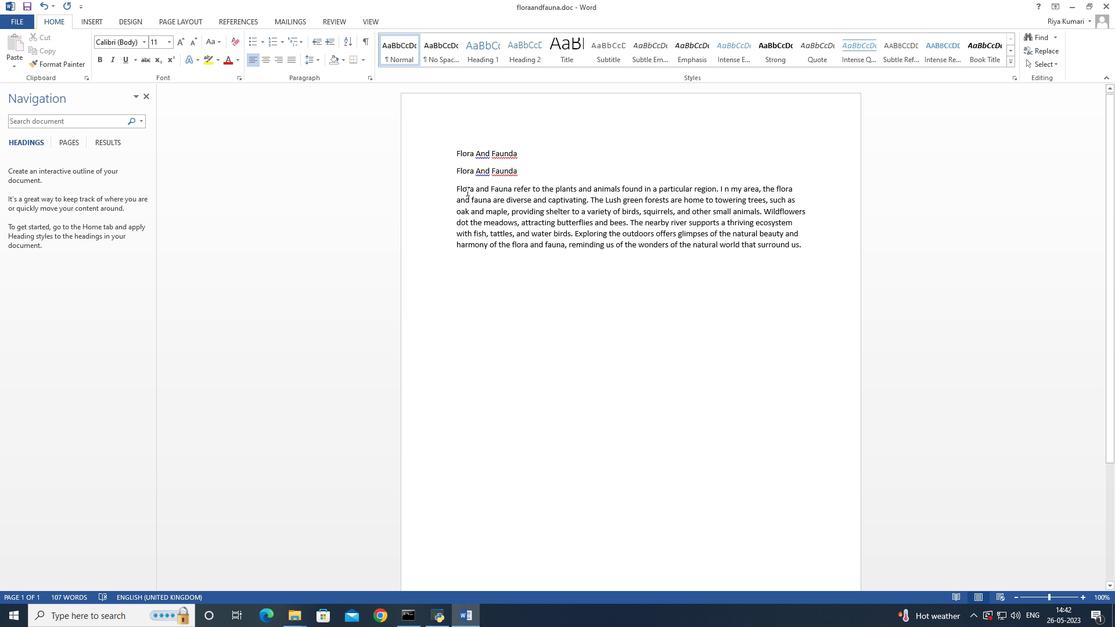 
Action: Mouse pressed left at (450, 184)
Screenshot: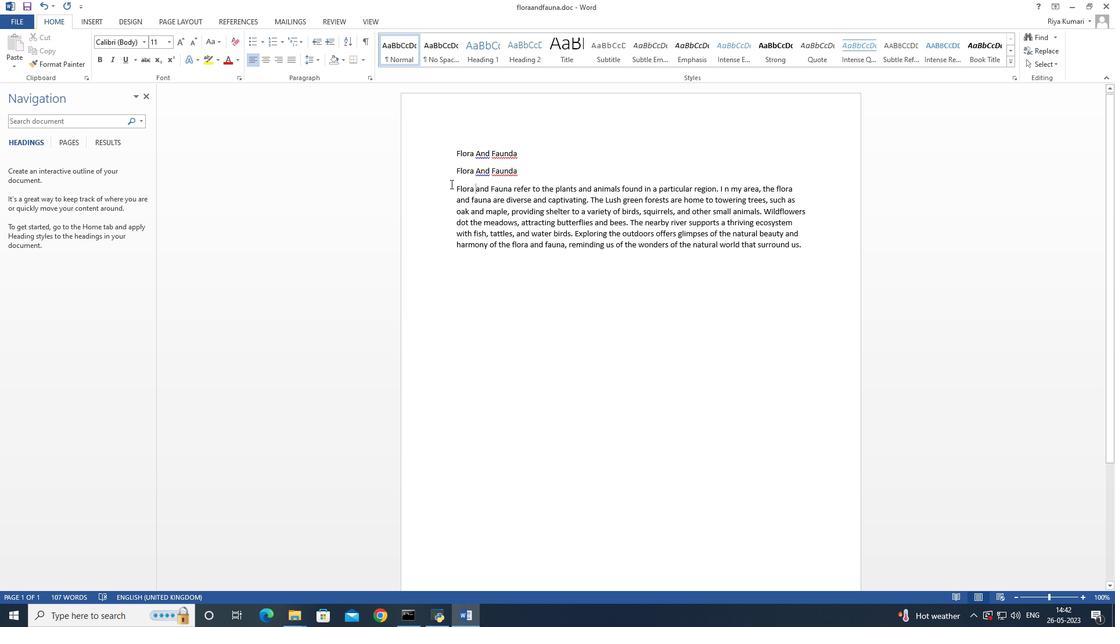 
Action: Mouse moved to (136, 41)
Screenshot: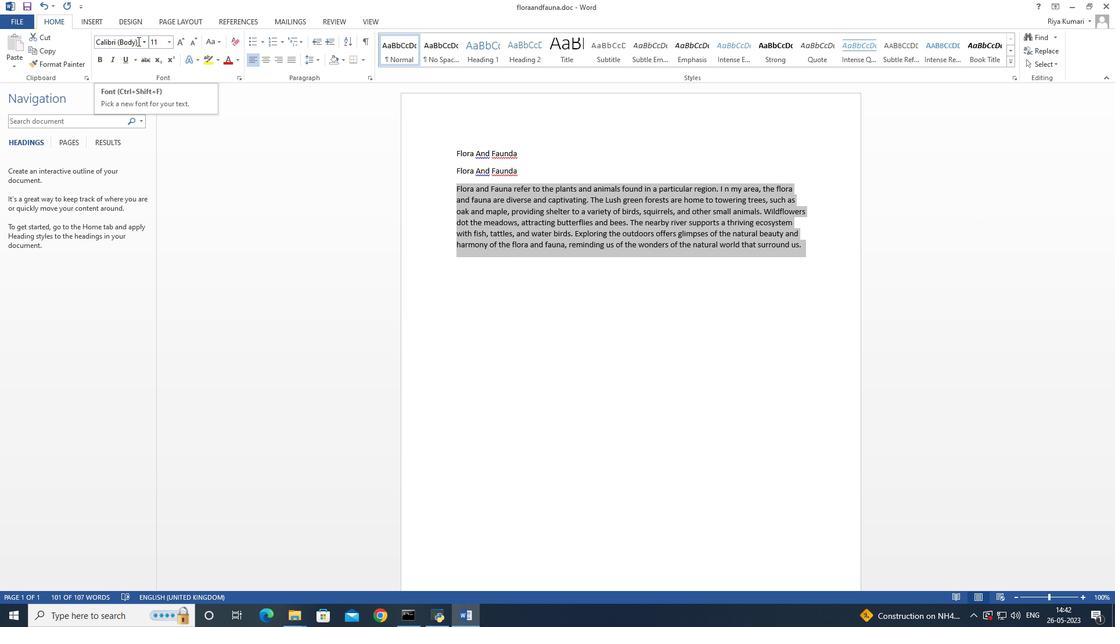 
Action: Mouse pressed left at (136, 41)
Screenshot: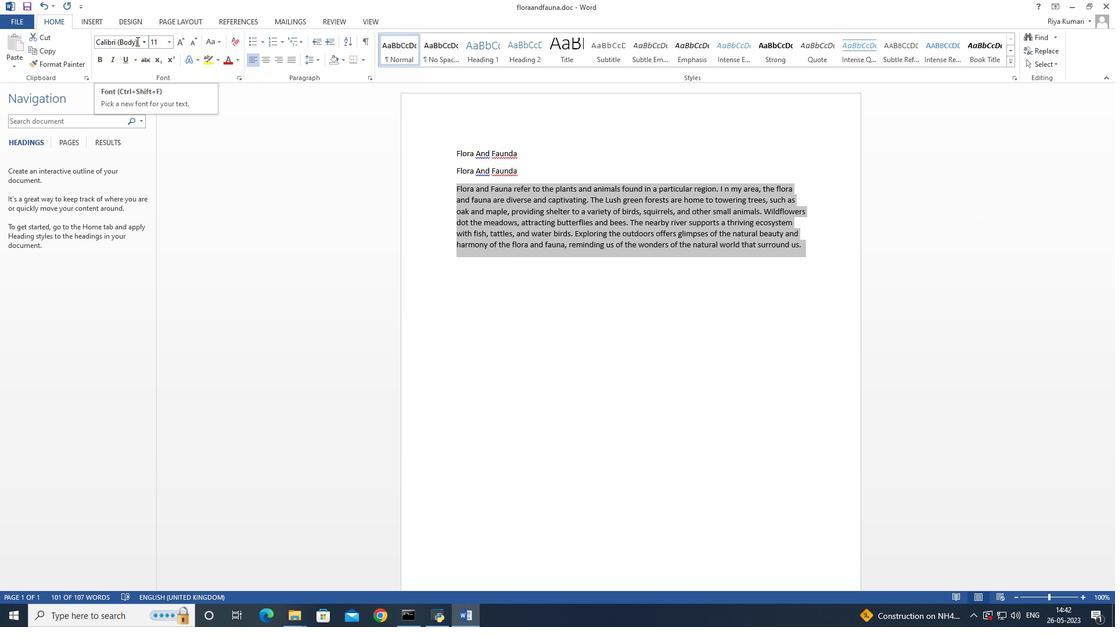 
Action: Mouse moved to (337, 247)
Screenshot: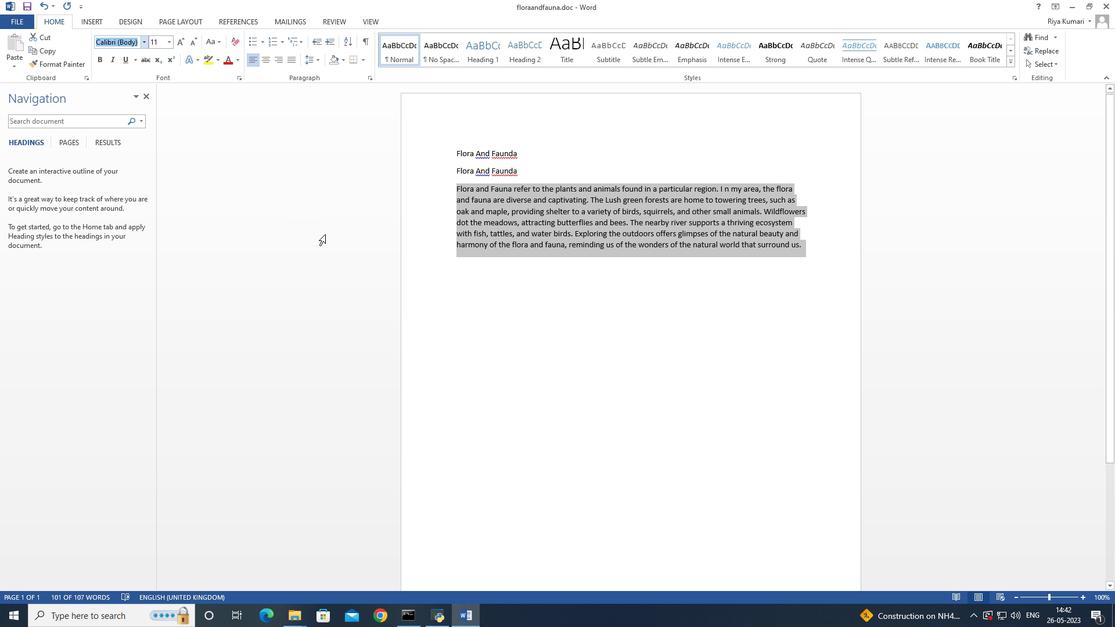 
Action: Key pressed <Key.shift>Arial<Key.space><Key.shift><Key.shift><Key.shift><Key.shift><Key.shift><Key.shift><Key.shift>Black<Key.enter>
Screenshot: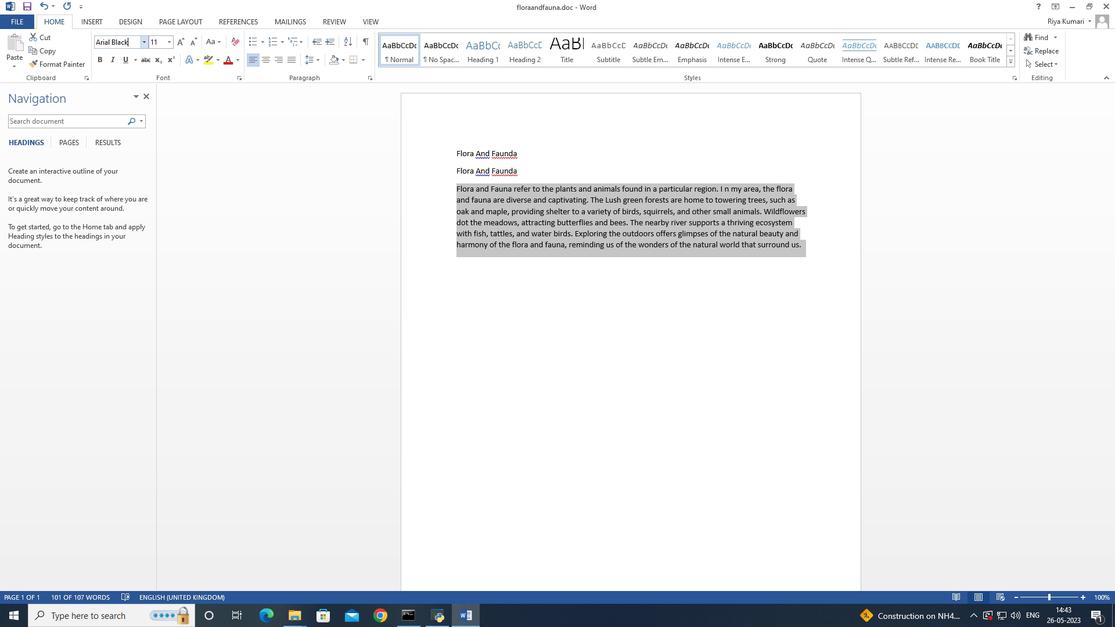 
Action: Mouse moved to (181, 40)
Screenshot: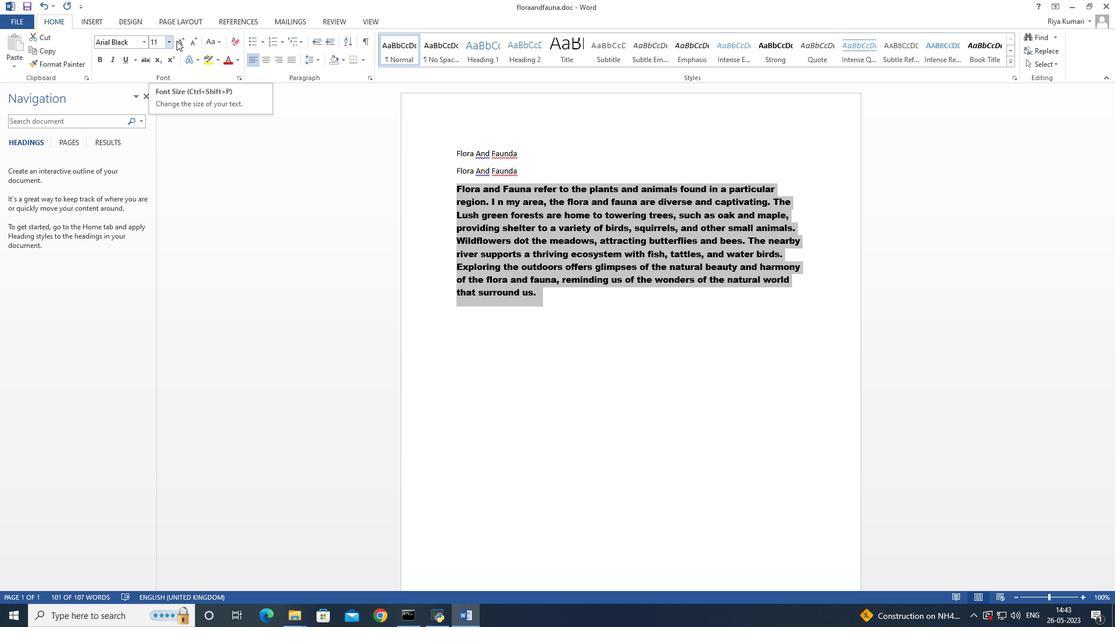 
Action: Mouse pressed left at (181, 40)
Screenshot: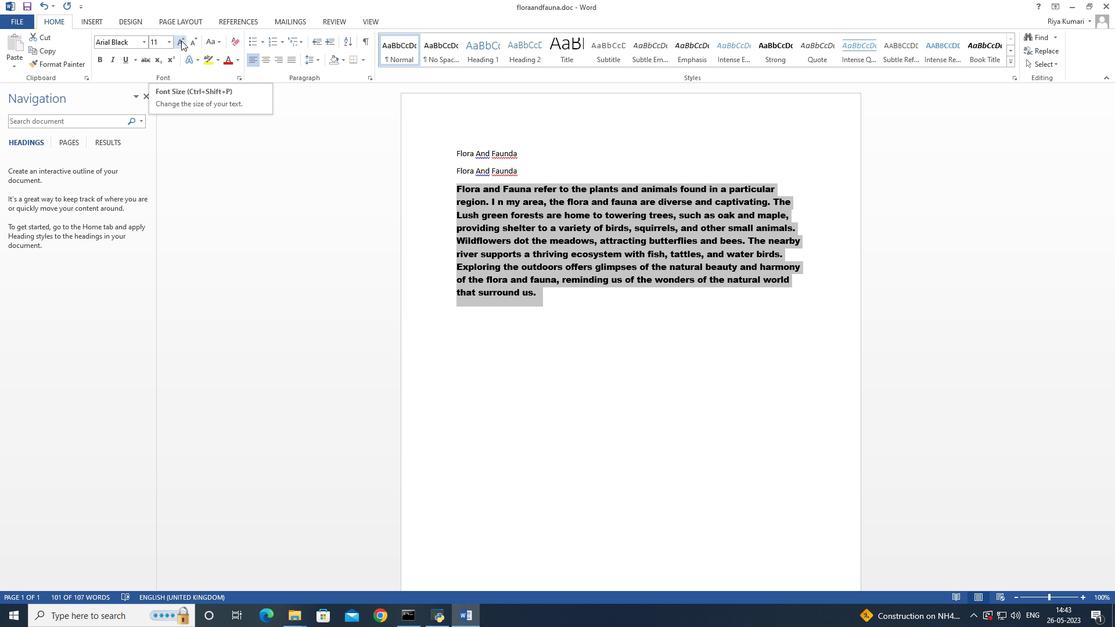 
Action: Mouse moved to (454, 146)
Screenshot: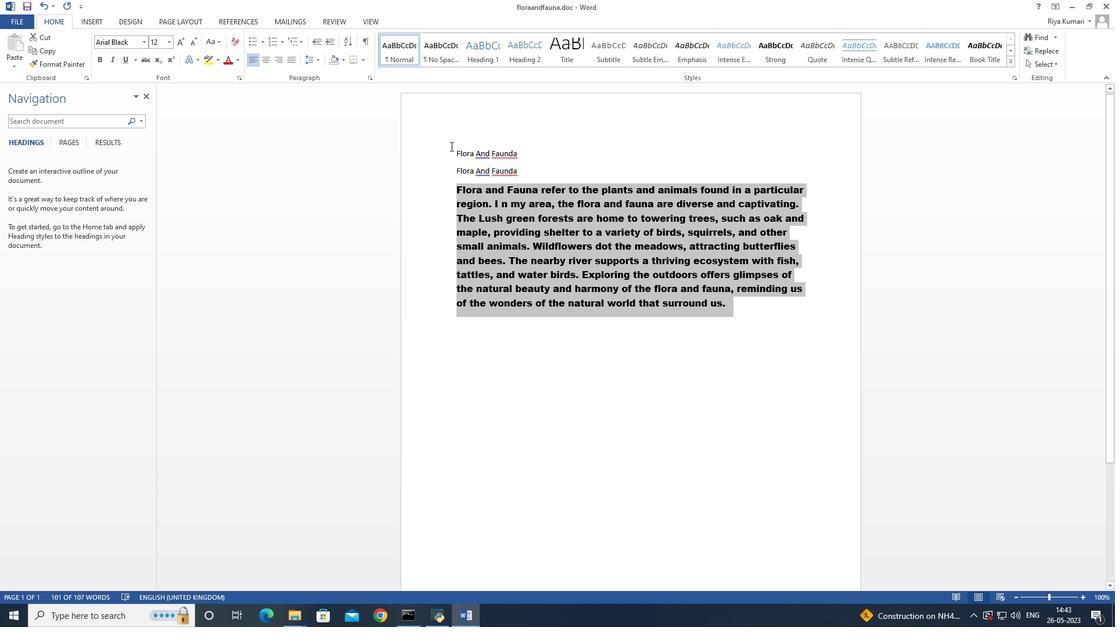 
Action: Mouse pressed left at (454, 146)
Screenshot: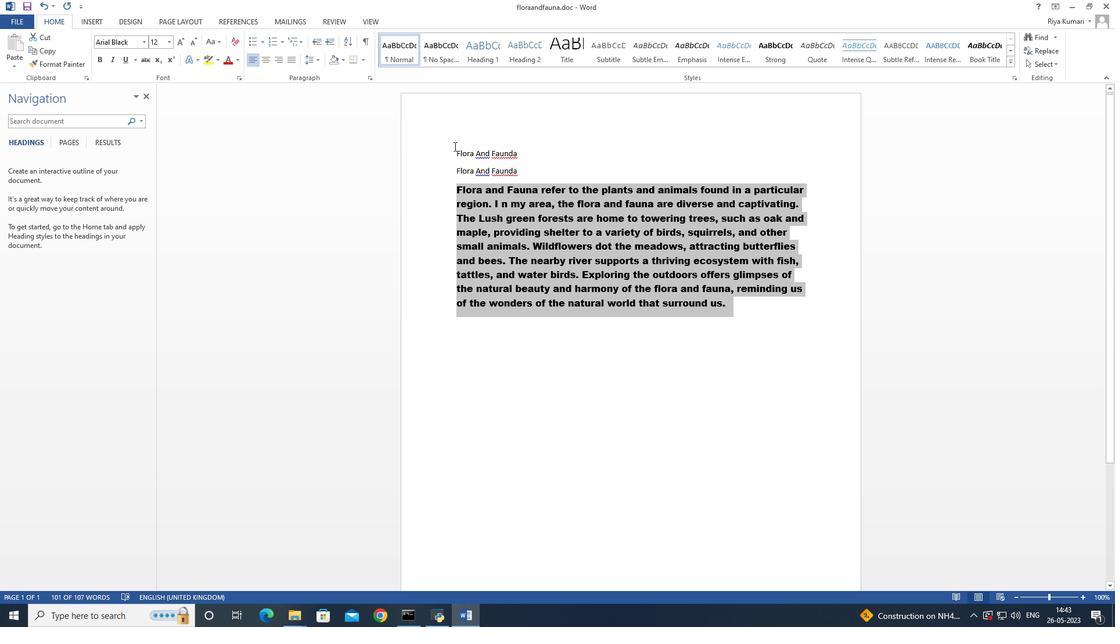 
Action: Mouse moved to (137, 40)
Screenshot: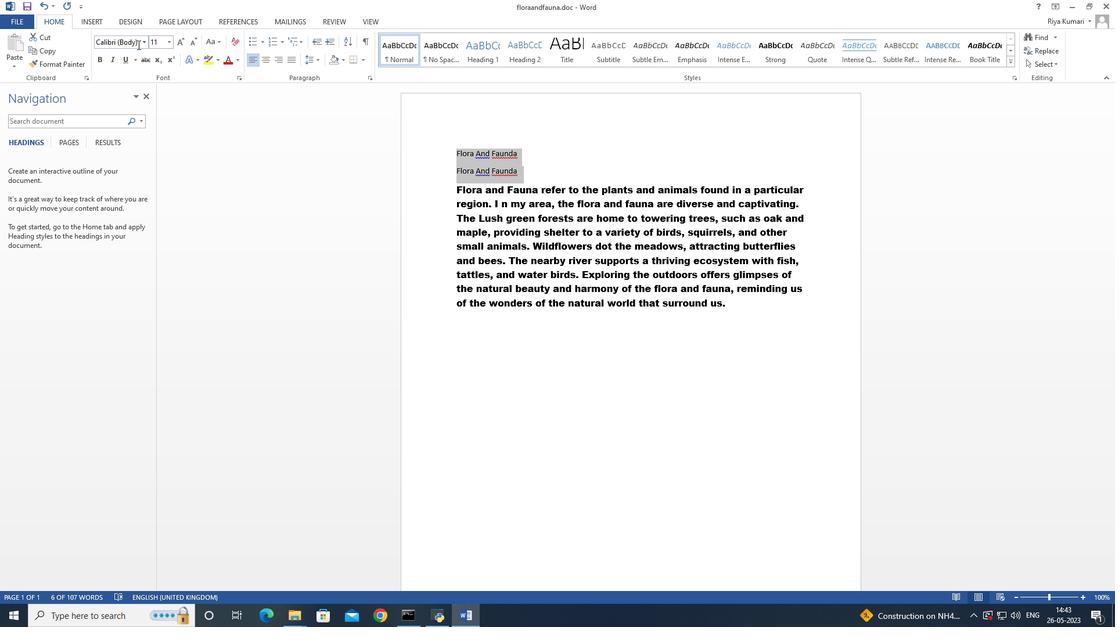 
Action: Mouse pressed left at (137, 40)
Screenshot: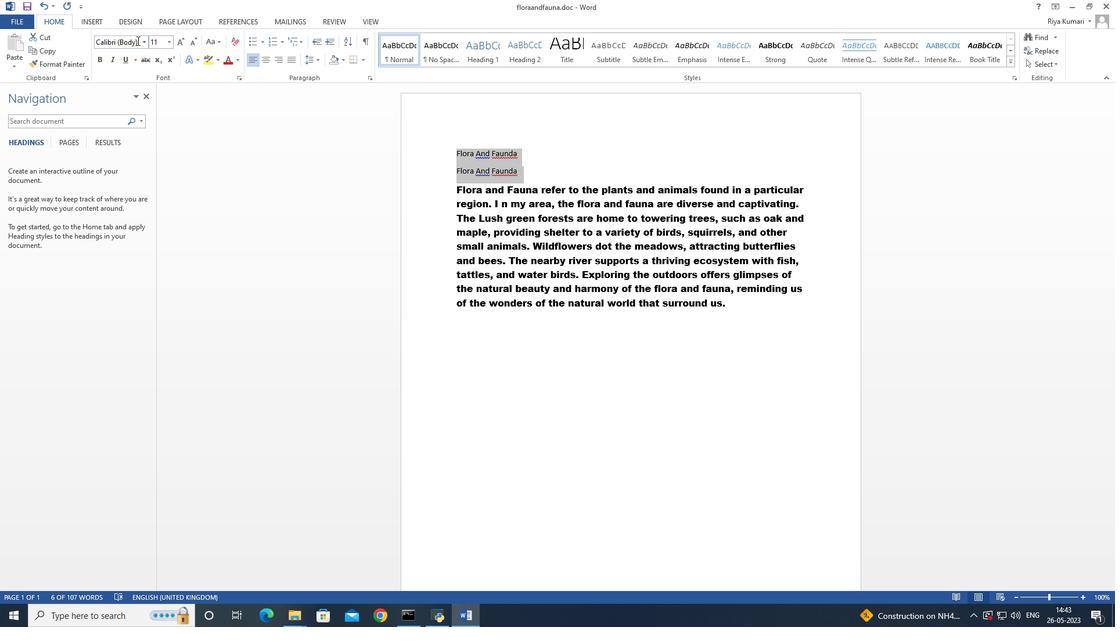 
Action: Mouse moved to (156, 61)
Screenshot: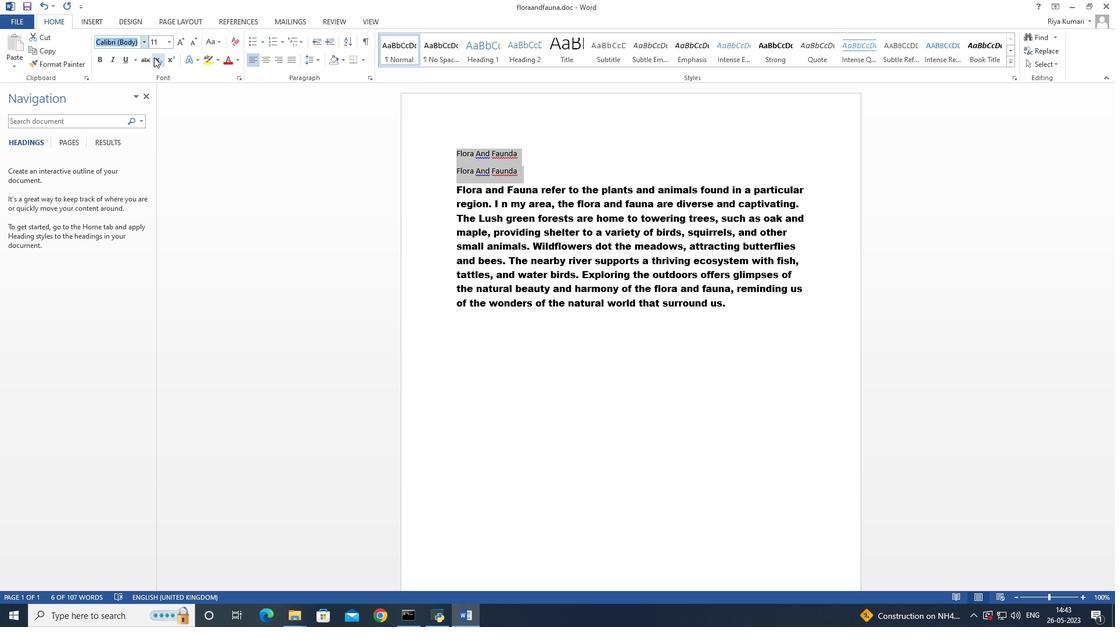 
Action: Key pressed <Key.shift>A
Screenshot: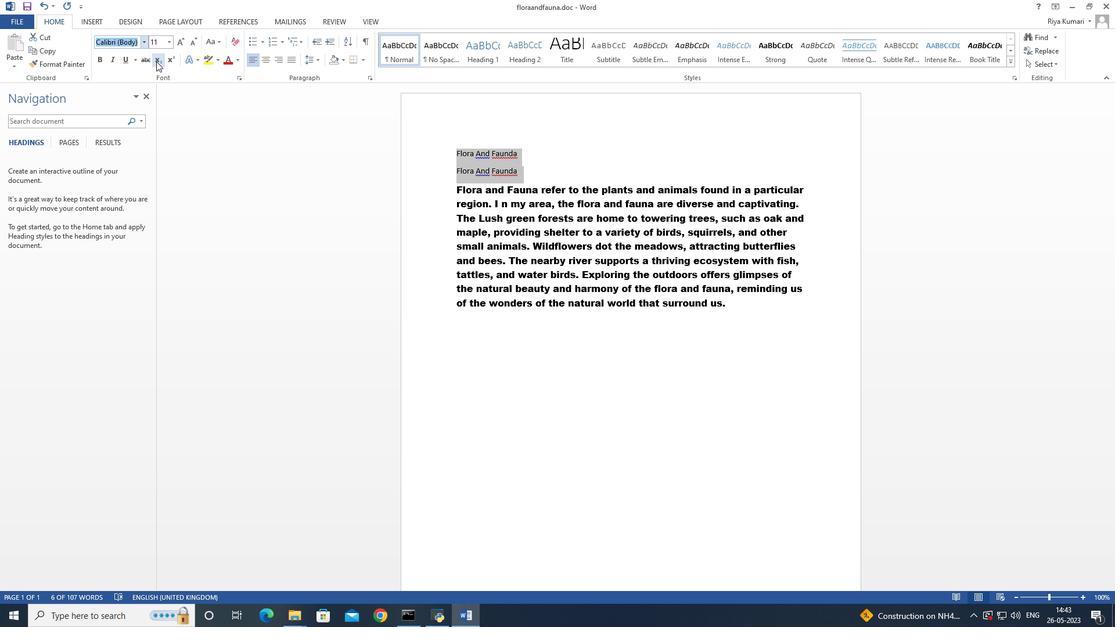 
Action: Mouse moved to (177, 77)
Screenshot: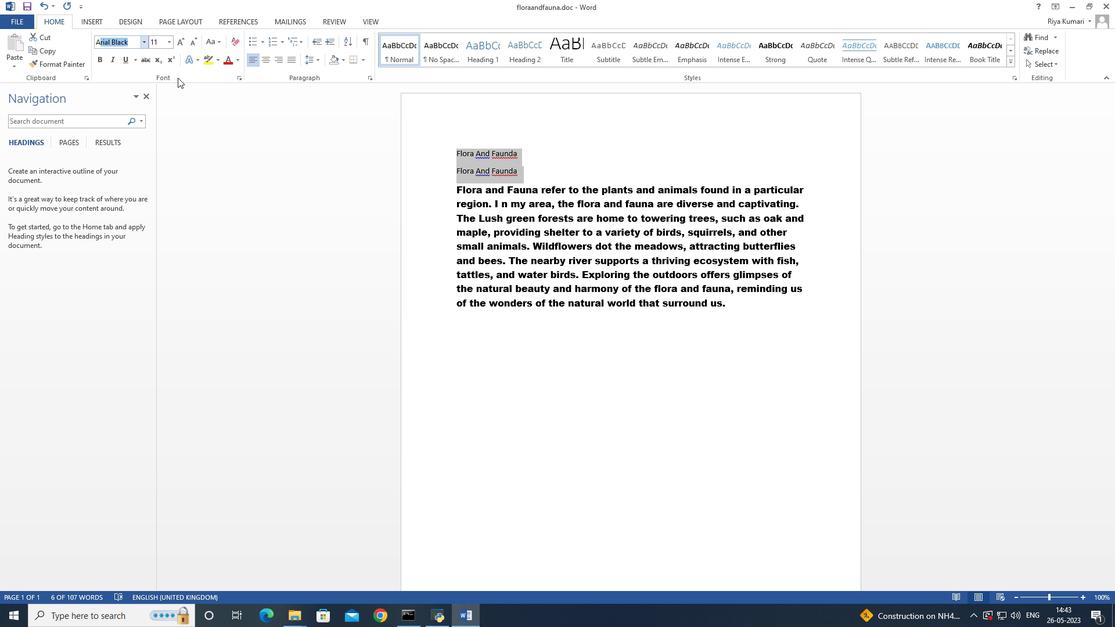 
Action: Key pressed l
Screenshot: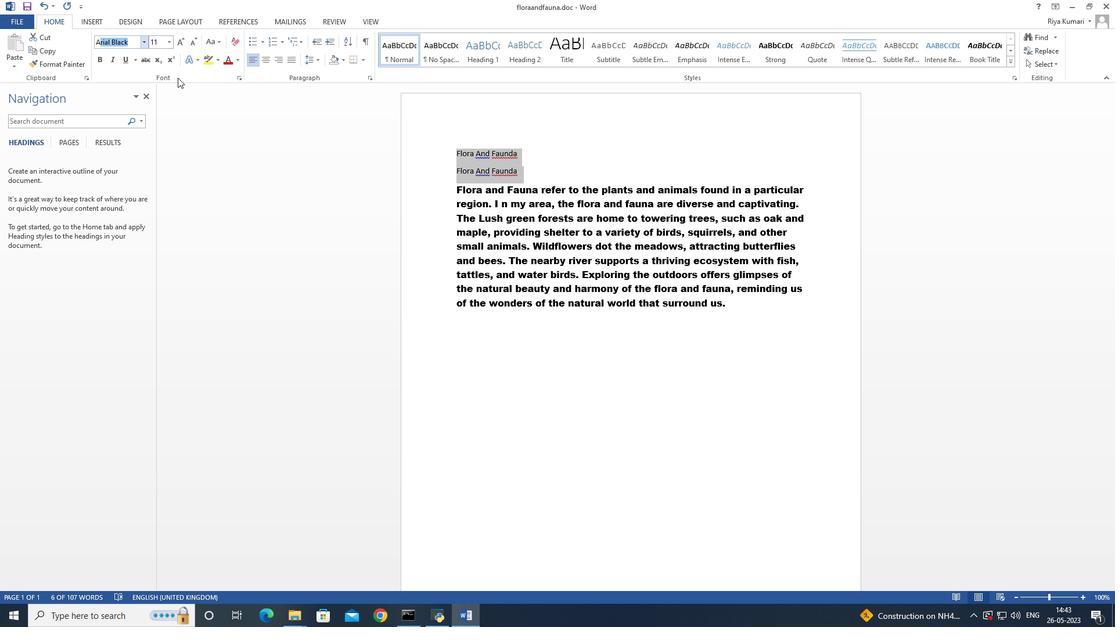 
Action: Mouse moved to (178, 77)
Screenshot: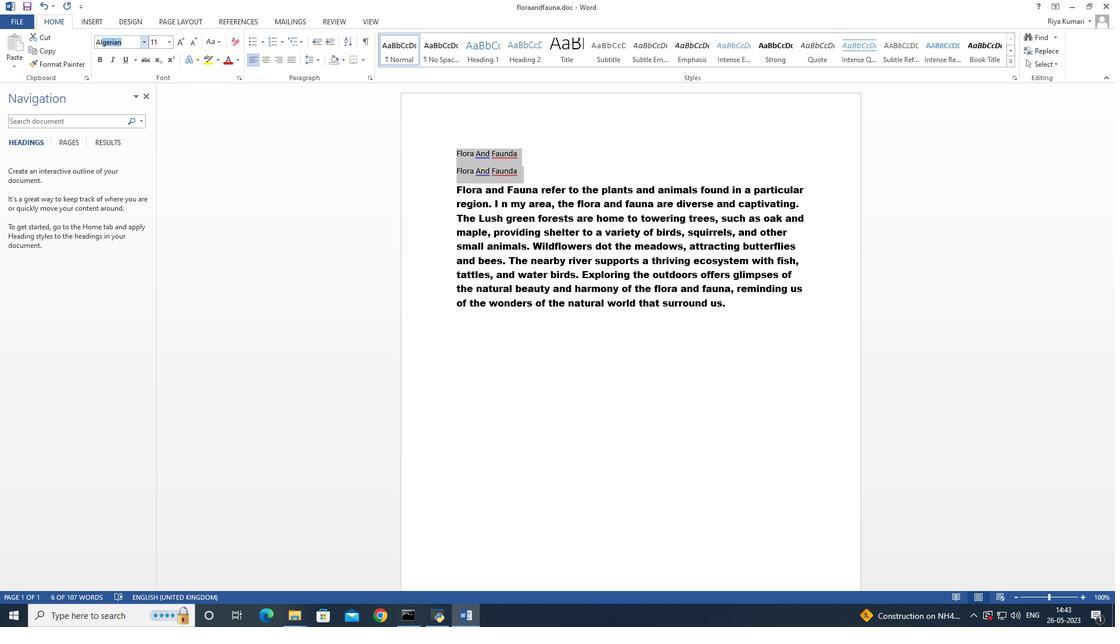 
Action: Key pressed ef
Screenshot: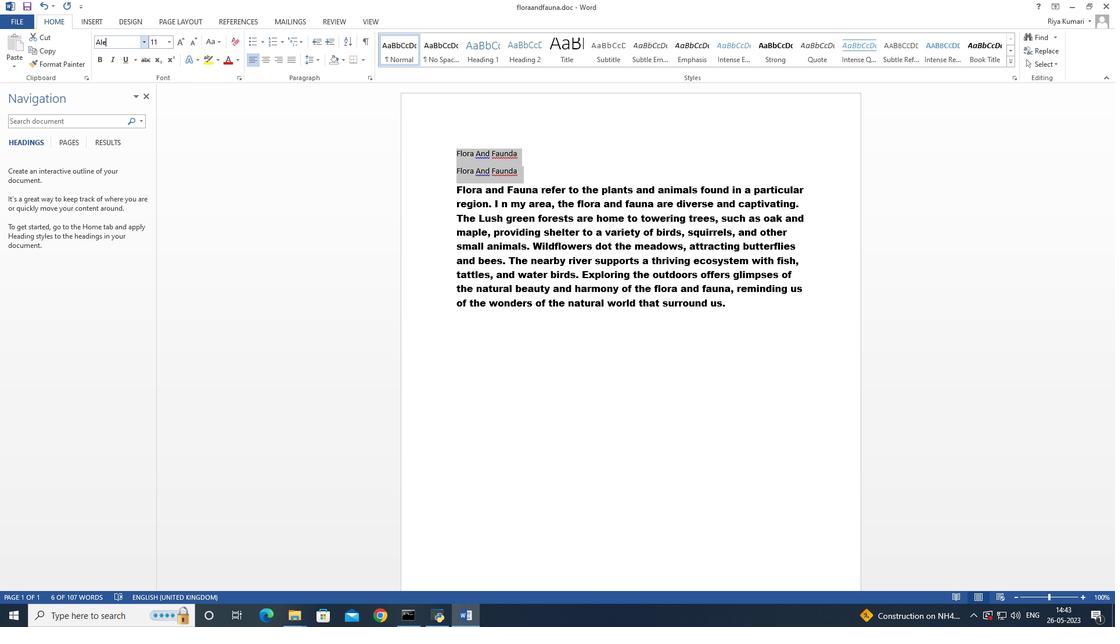 
Action: Mouse moved to (175, 78)
Screenshot: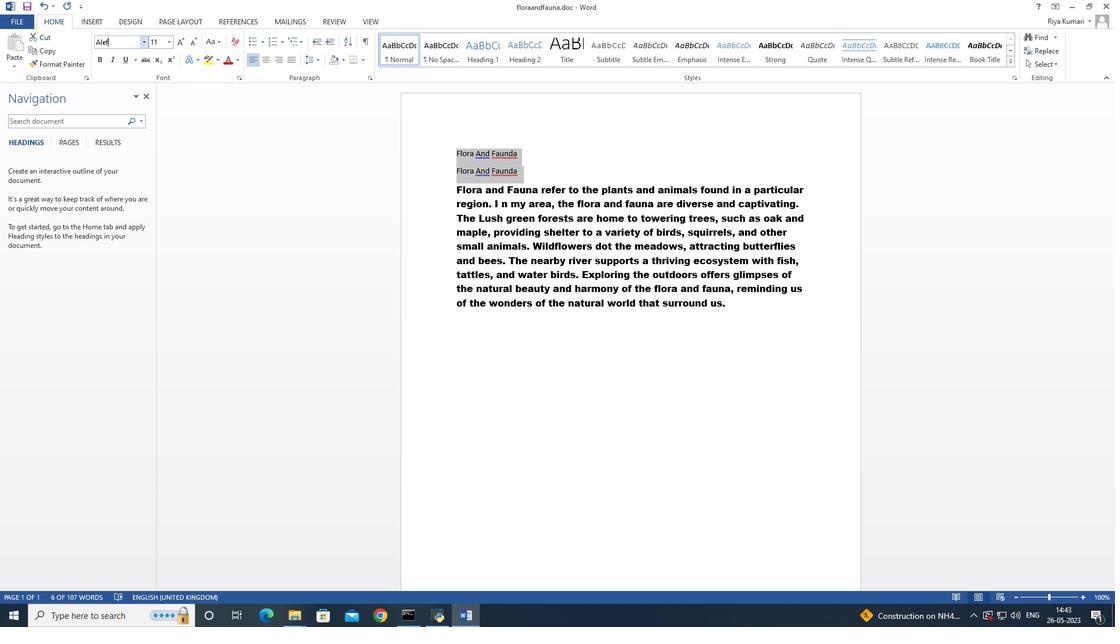 
Action: Key pressed <Key.enter>
Screenshot: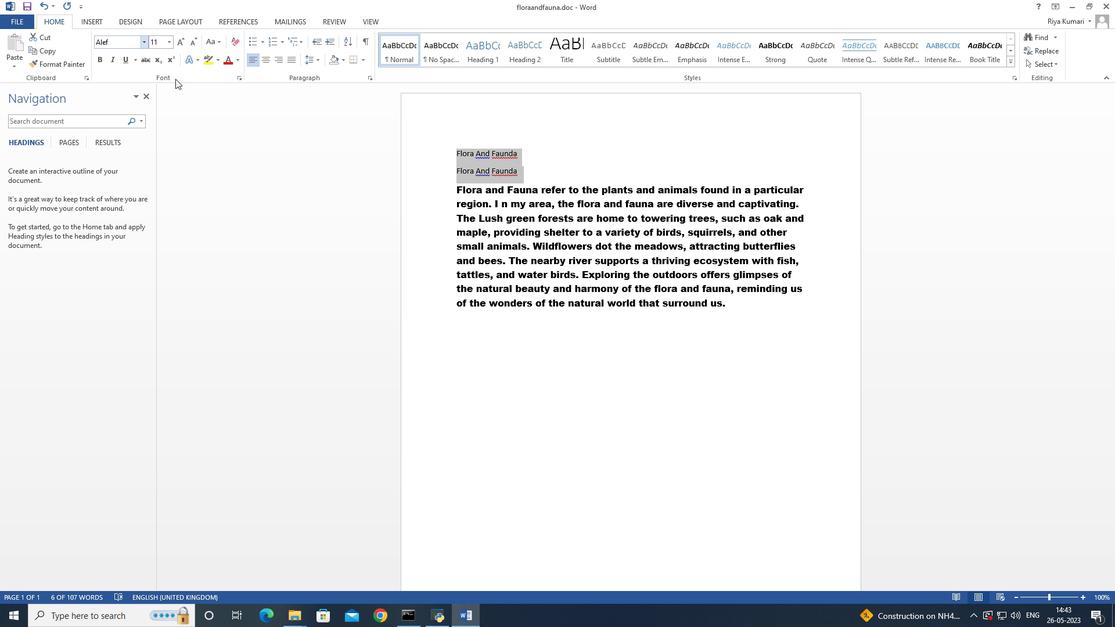 
Action: Mouse moved to (545, 343)
Screenshot: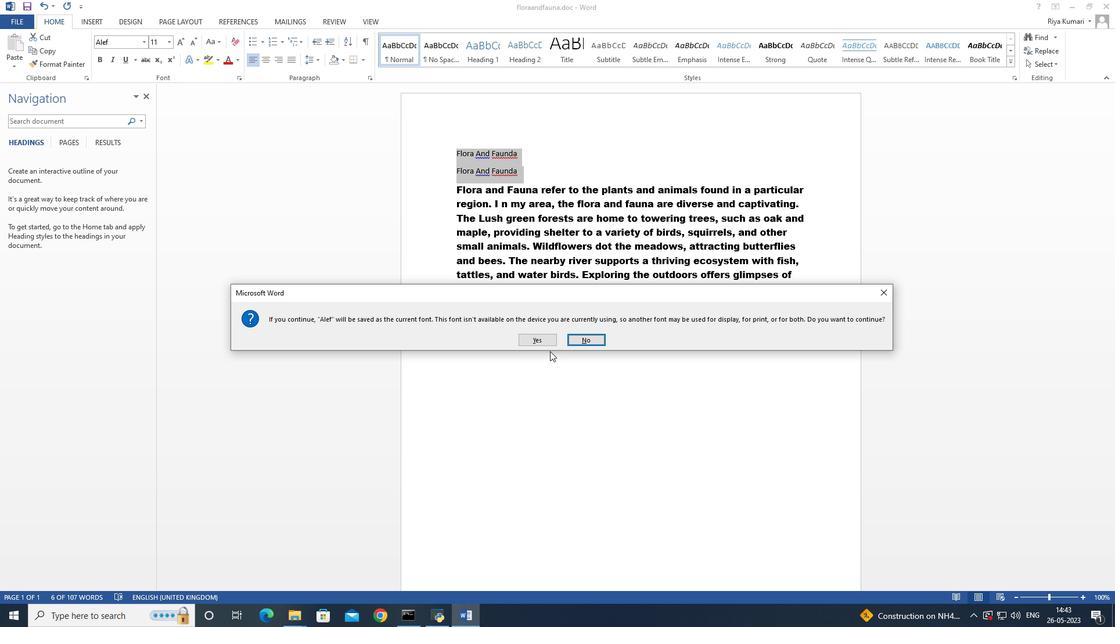 
Action: Mouse pressed left at (545, 343)
Screenshot: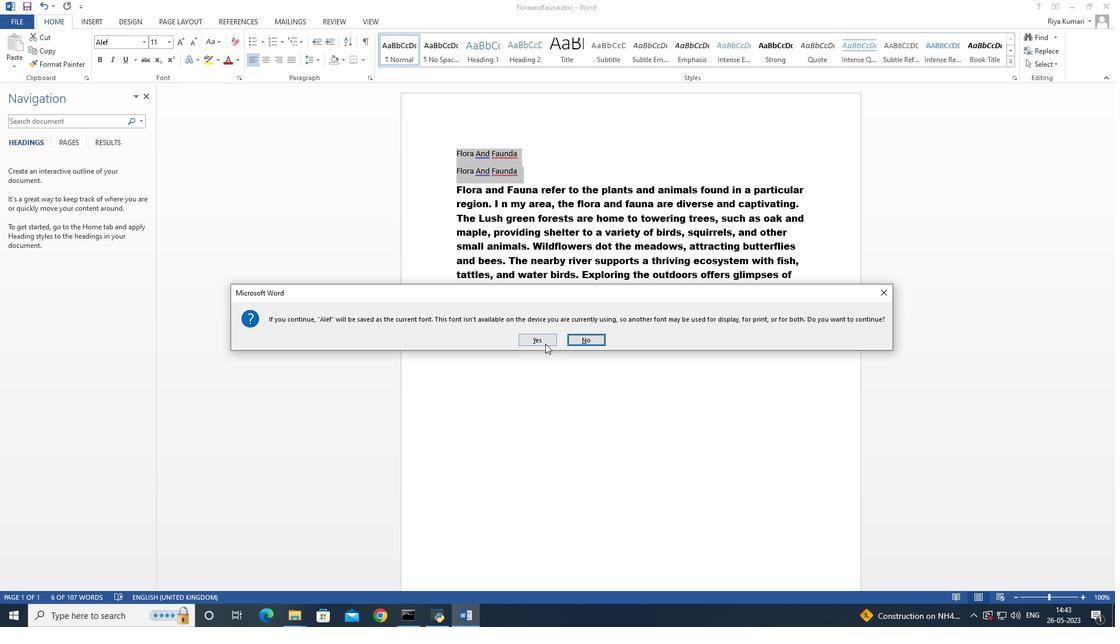 
Action: Mouse moved to (176, 41)
Screenshot: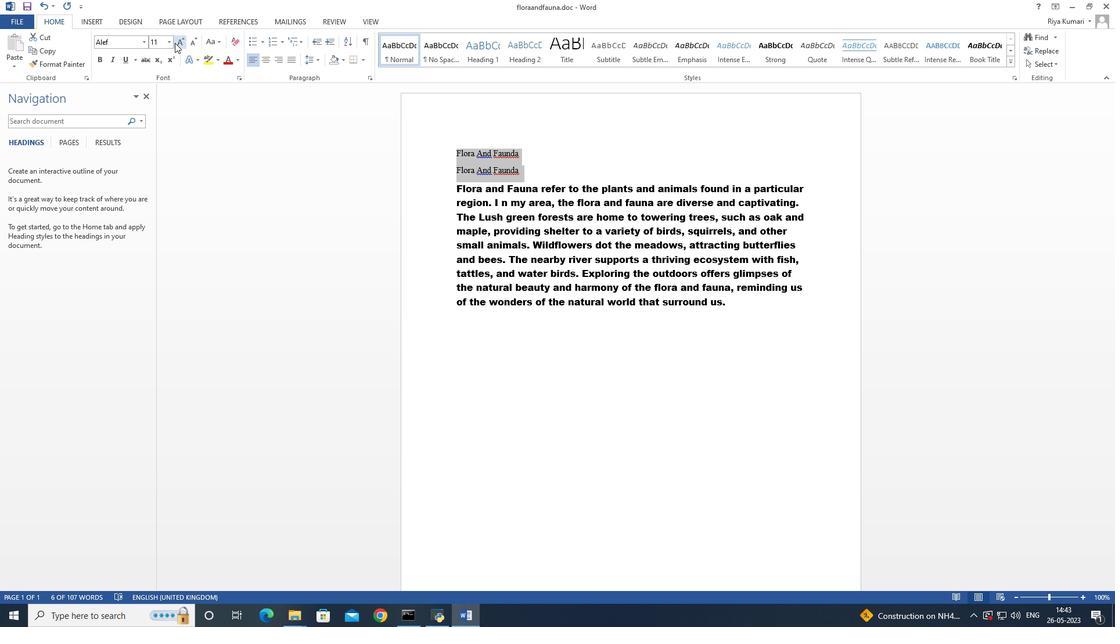 
Action: Mouse pressed left at (176, 41)
Screenshot: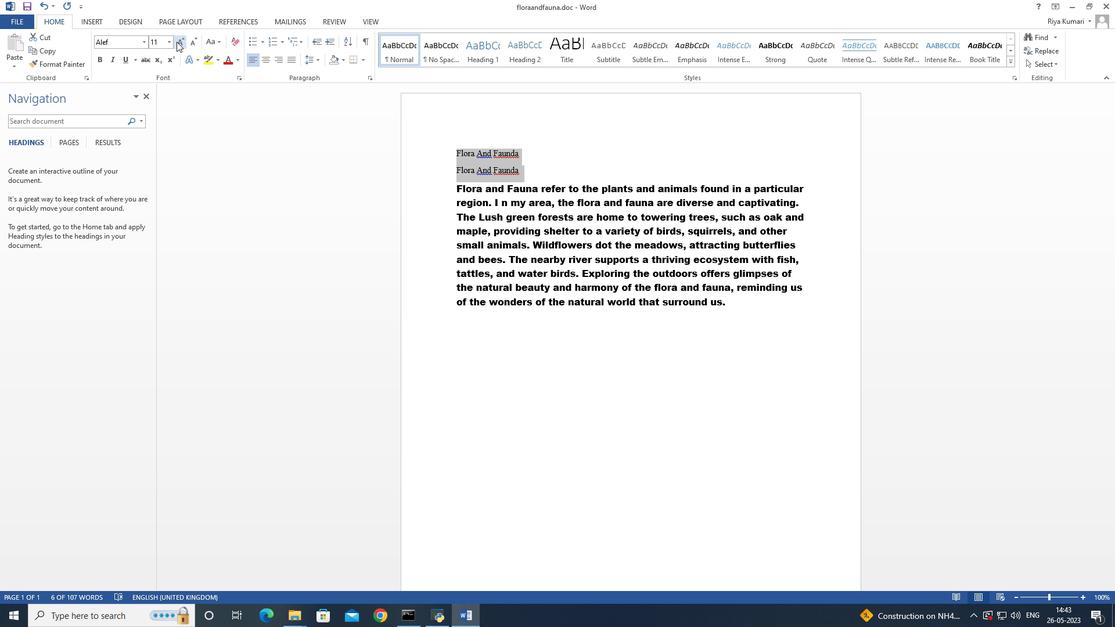 
Action: Mouse pressed left at (176, 41)
Screenshot: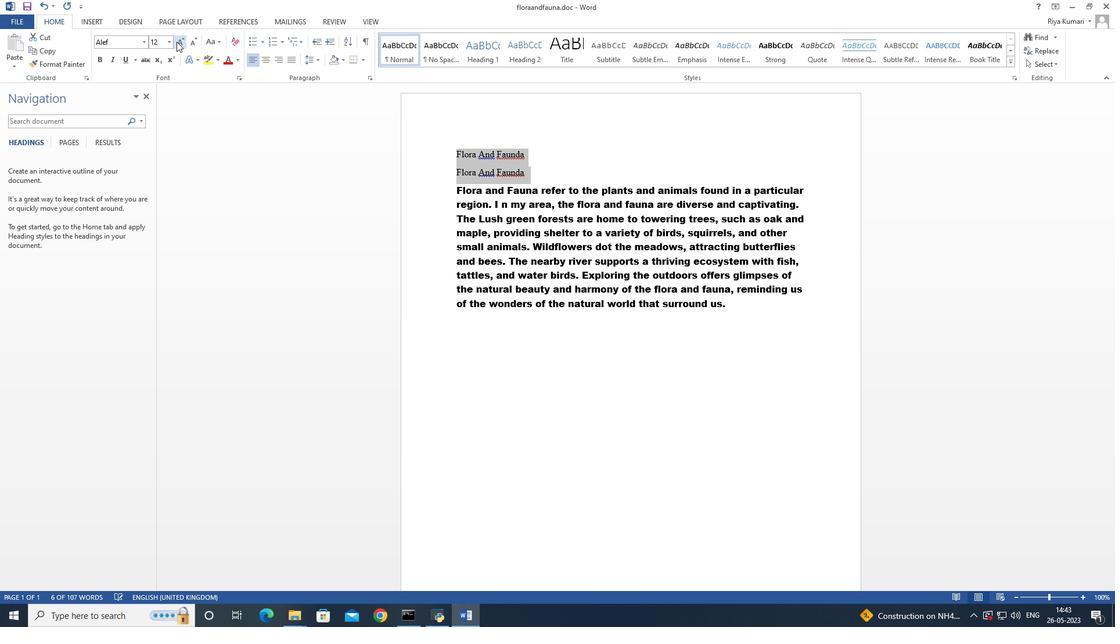 
Action: Mouse pressed left at (176, 41)
Screenshot: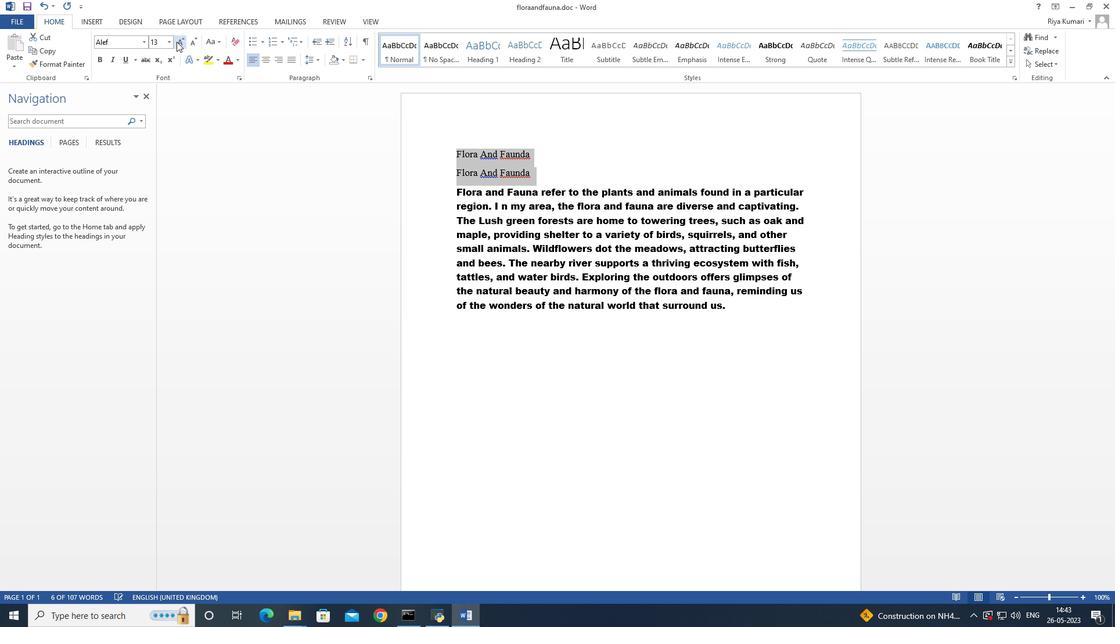 
Action: Mouse moved to (252, 63)
Screenshot: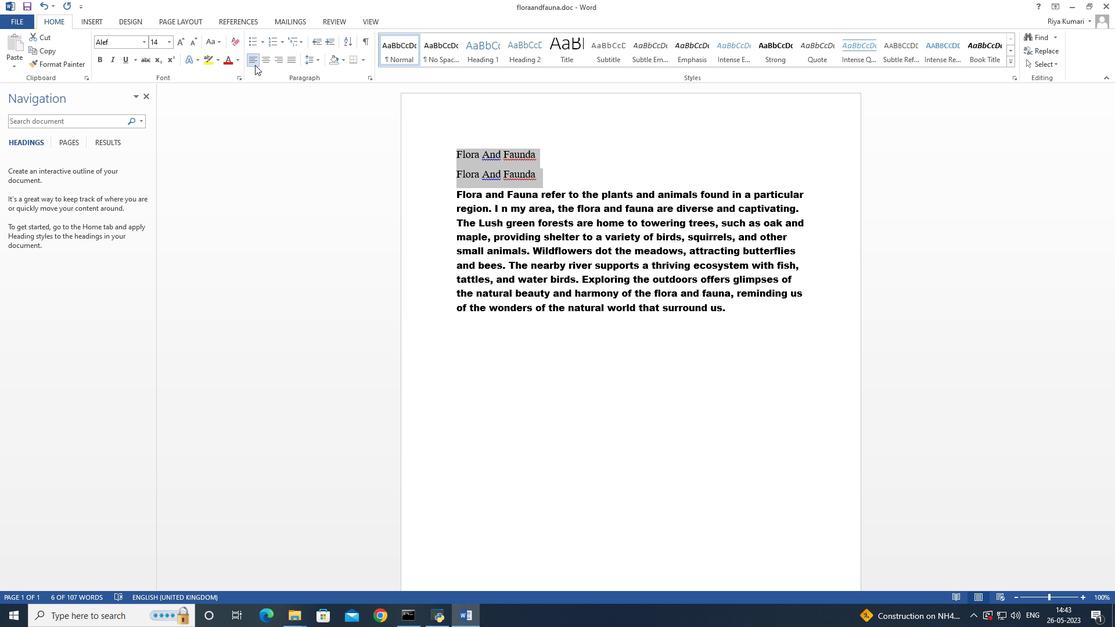 
Action: Mouse pressed left at (252, 63)
Screenshot: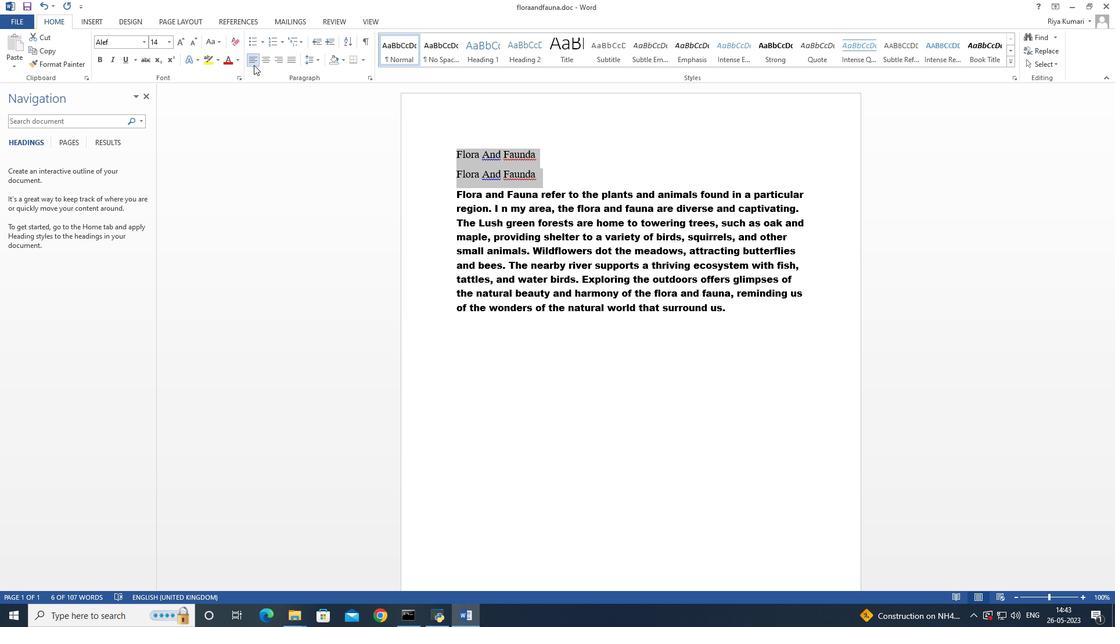 
Action: Mouse moved to (621, 325)
Screenshot: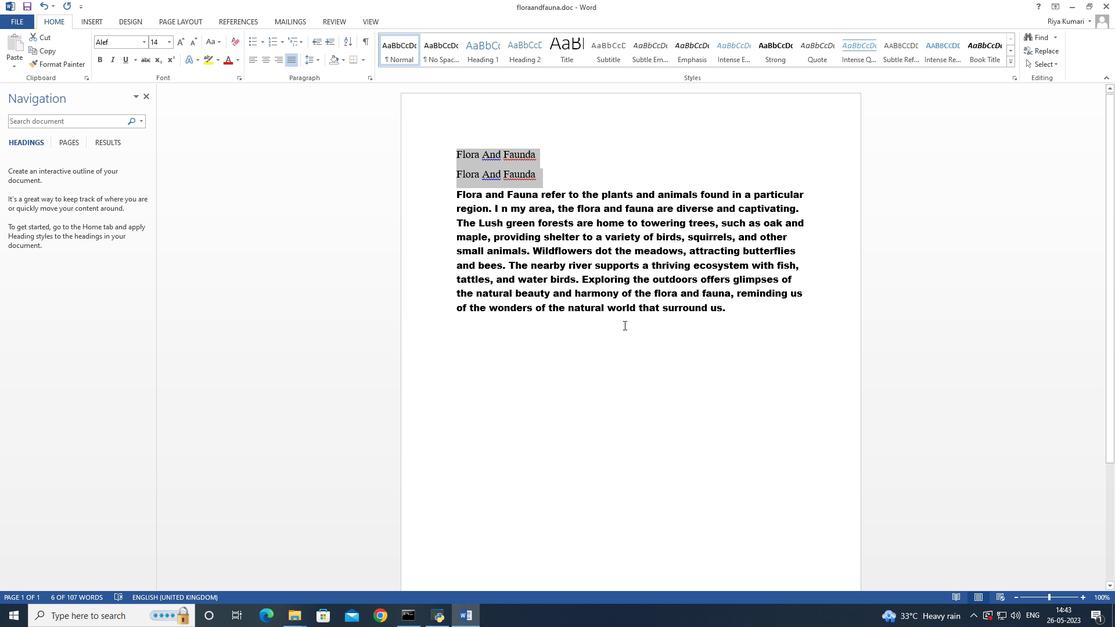 
Action: Key pressed ctrl+S
Screenshot: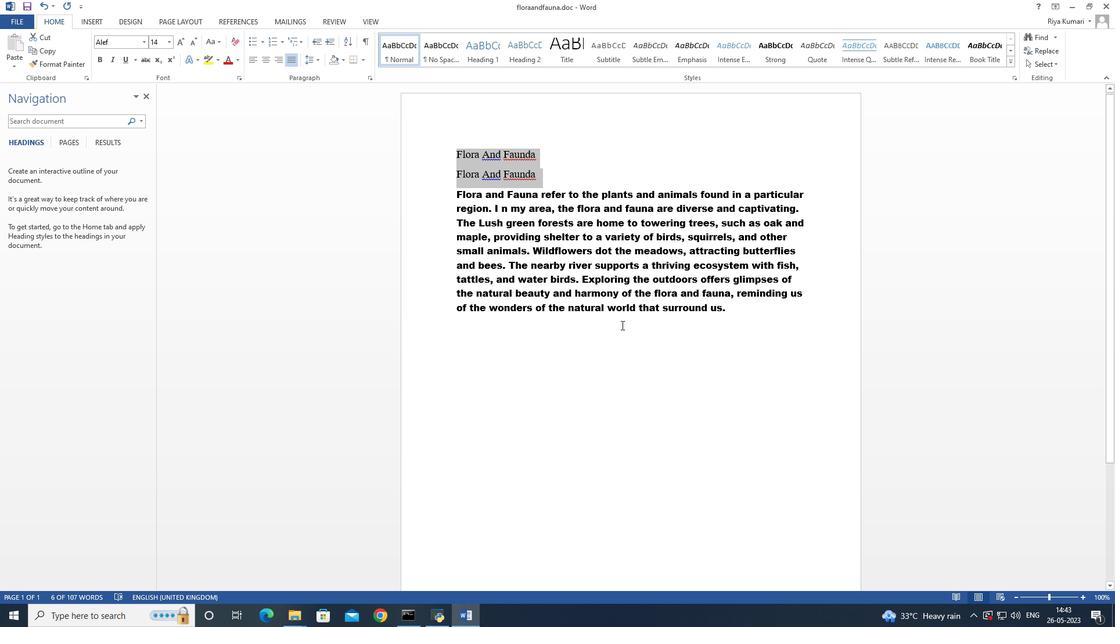 
Action: Mouse moved to (667, 188)
Screenshot: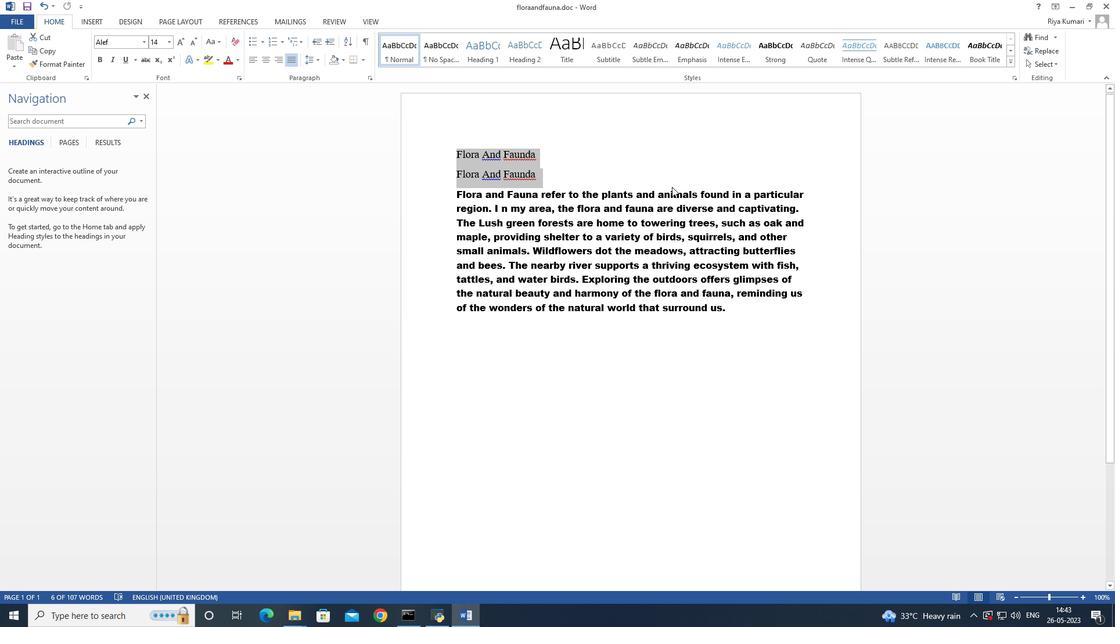 
